 Task: Find connections with filter location Littau with filter topic #creativitywith filter profile language Potuguese with filter current company Kering Eyewear with filter school Careers for engineering students with filter industry Vocational Rehabilitation Services with filter service category Management Consulting with filter keywords title Business Manager
Action: Mouse moved to (515, 67)
Screenshot: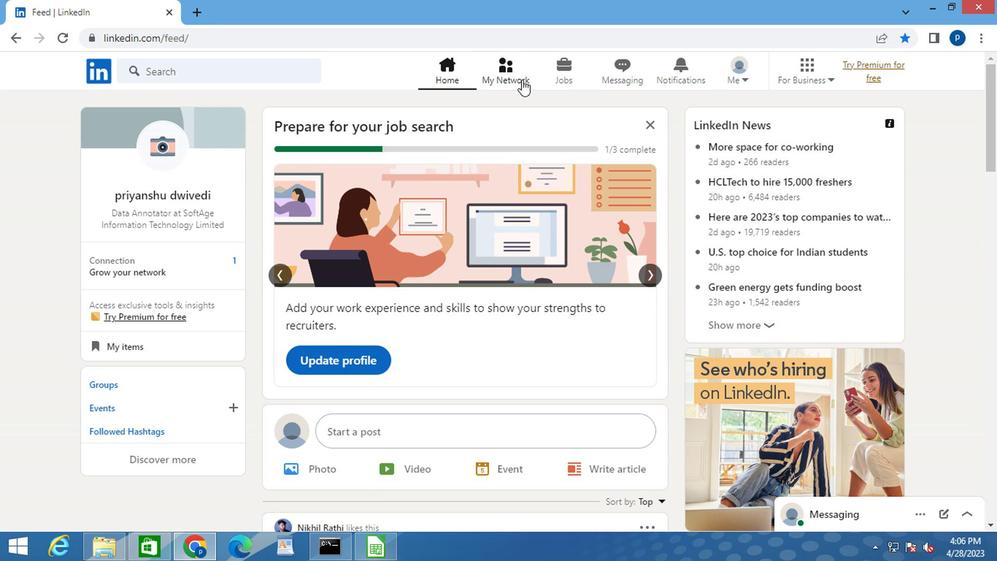 
Action: Mouse pressed left at (515, 67)
Screenshot: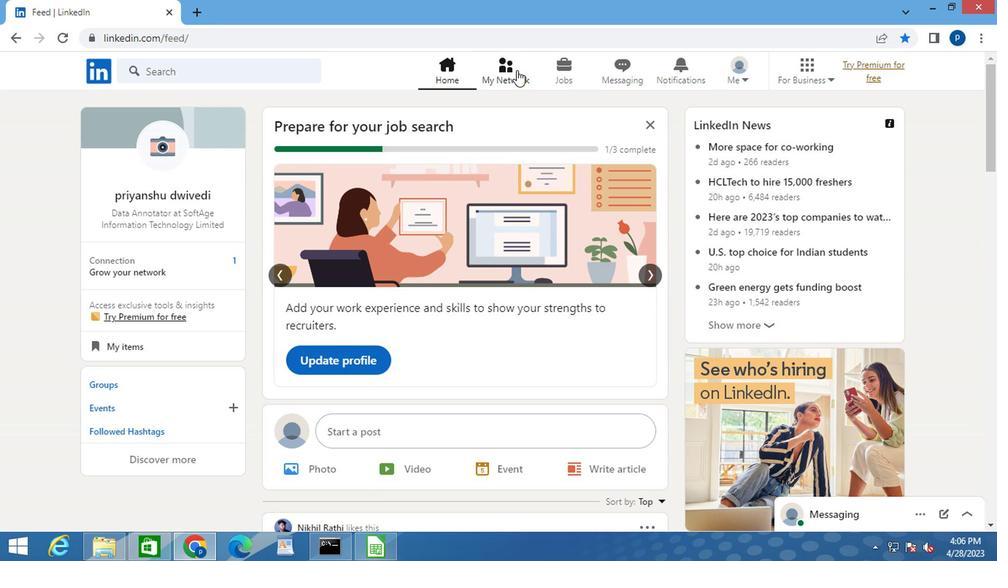 
Action: Mouse moved to (168, 146)
Screenshot: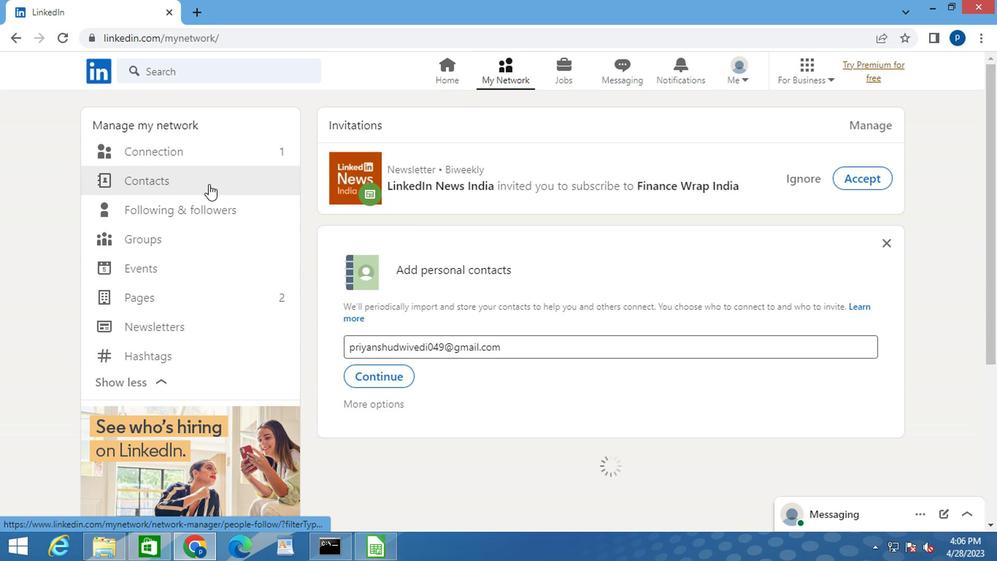 
Action: Mouse pressed left at (168, 146)
Screenshot: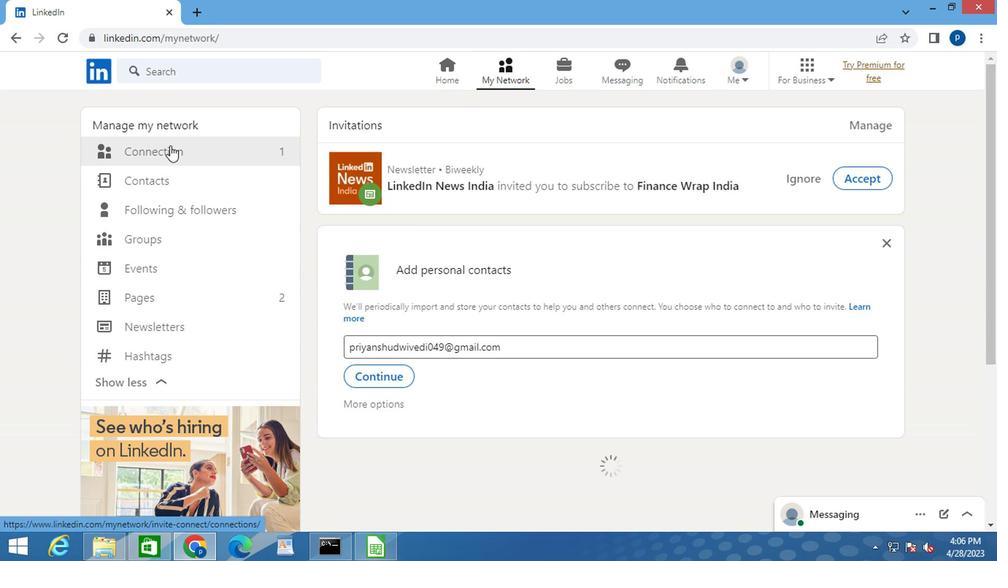 
Action: Mouse moved to (616, 154)
Screenshot: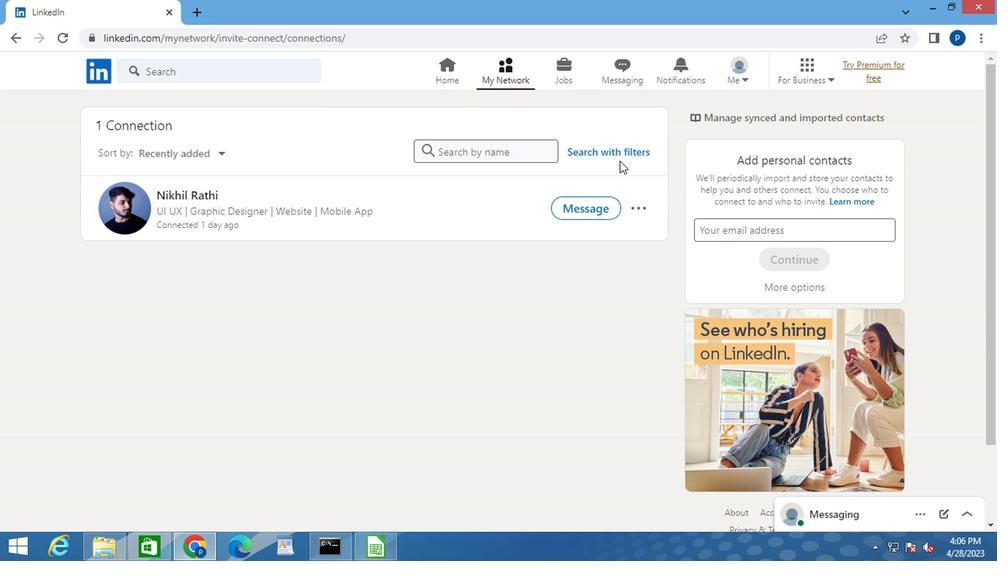 
Action: Mouse pressed left at (616, 154)
Screenshot: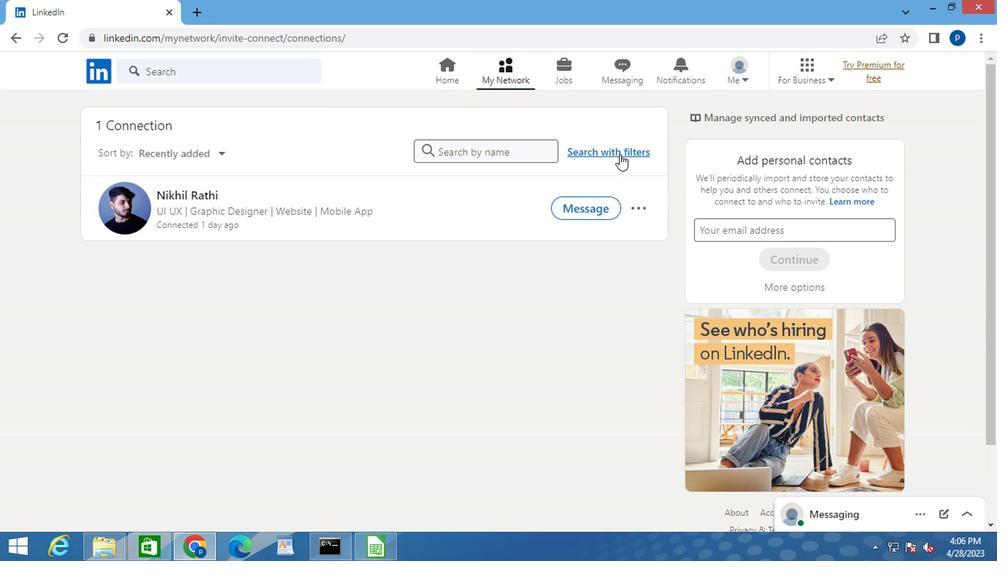 
Action: Mouse moved to (542, 116)
Screenshot: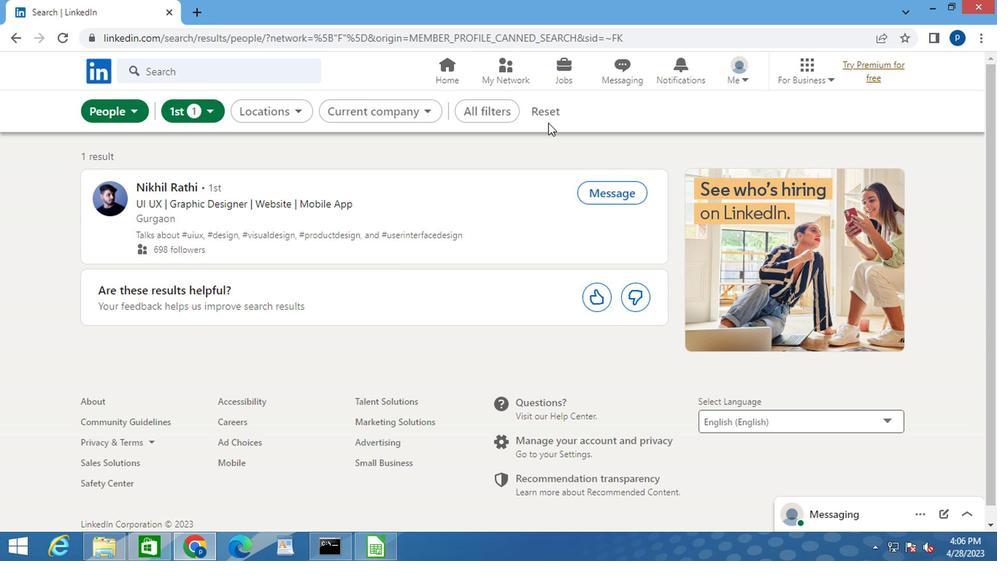 
Action: Mouse pressed left at (542, 116)
Screenshot: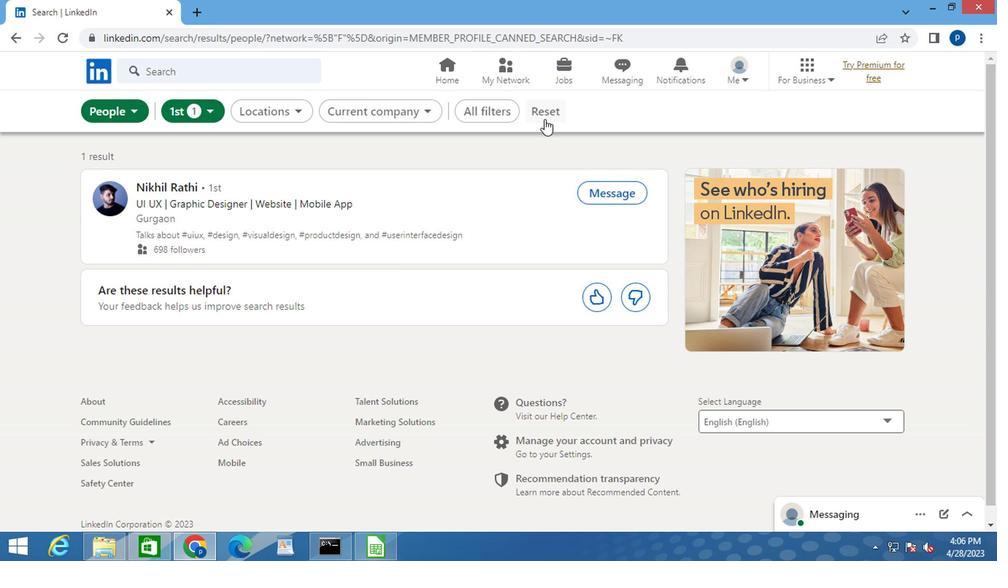 
Action: Mouse moved to (535, 115)
Screenshot: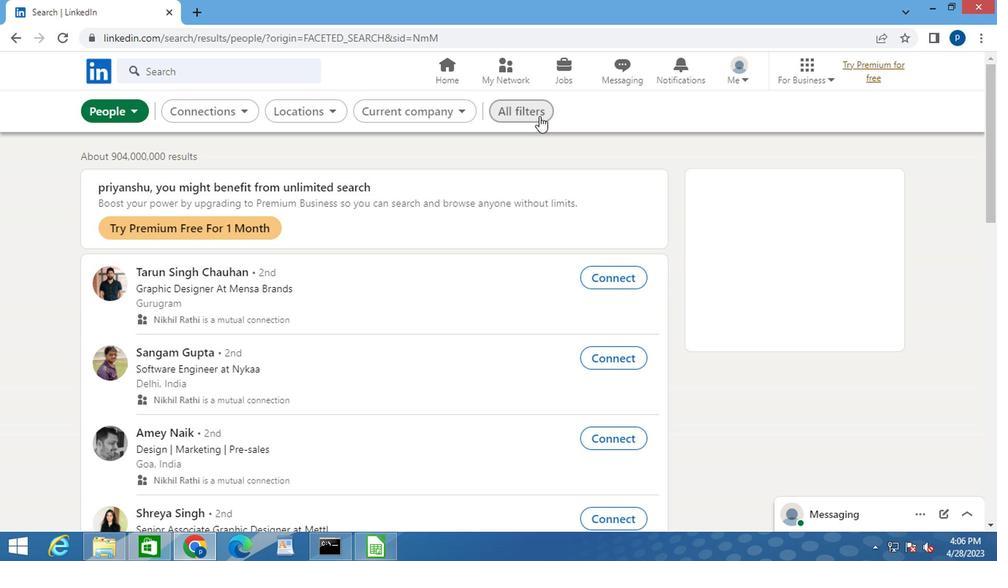 
Action: Mouse pressed left at (535, 115)
Screenshot: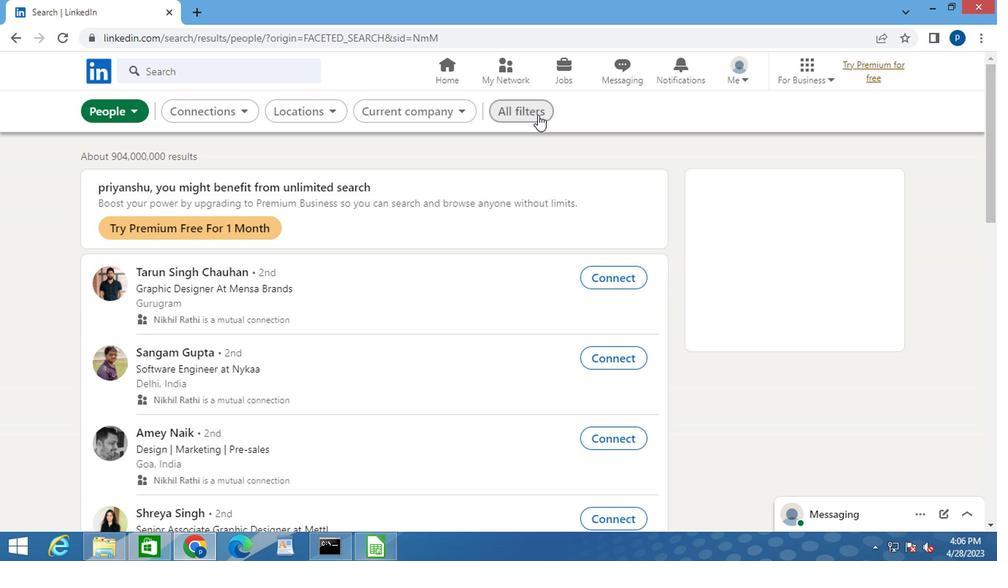 
Action: Mouse moved to (538, 111)
Screenshot: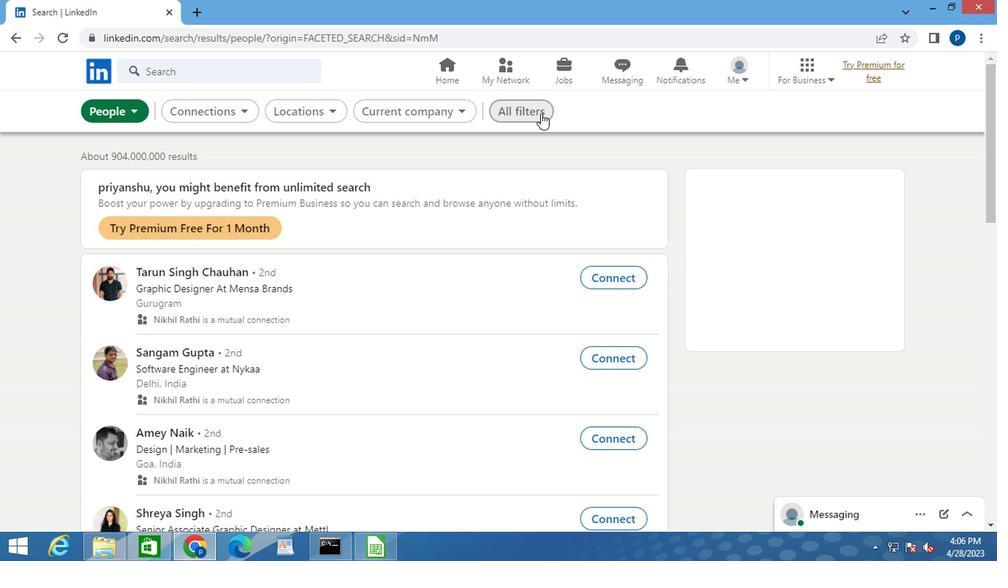 
Action: Mouse pressed left at (538, 111)
Screenshot: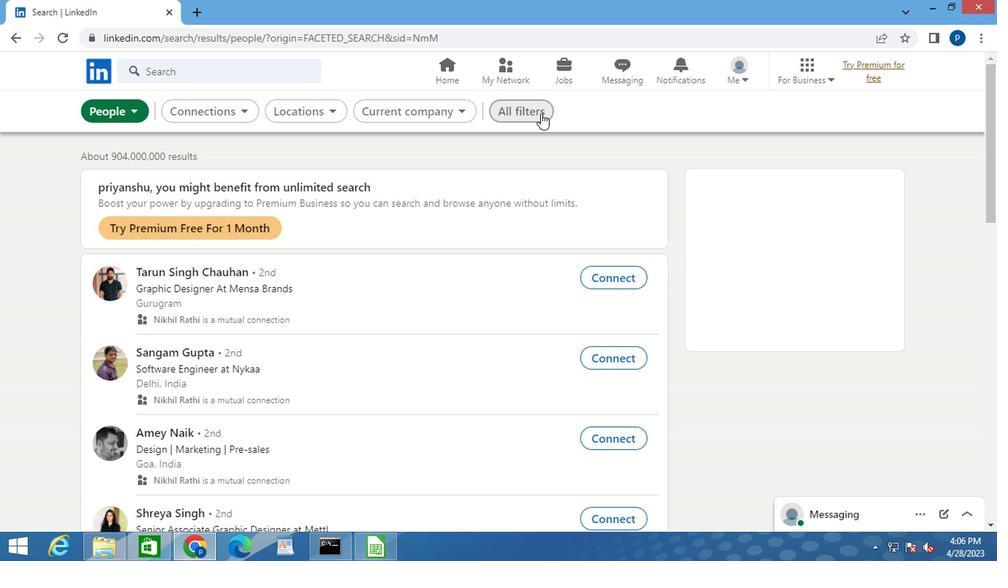 
Action: Mouse moved to (519, 113)
Screenshot: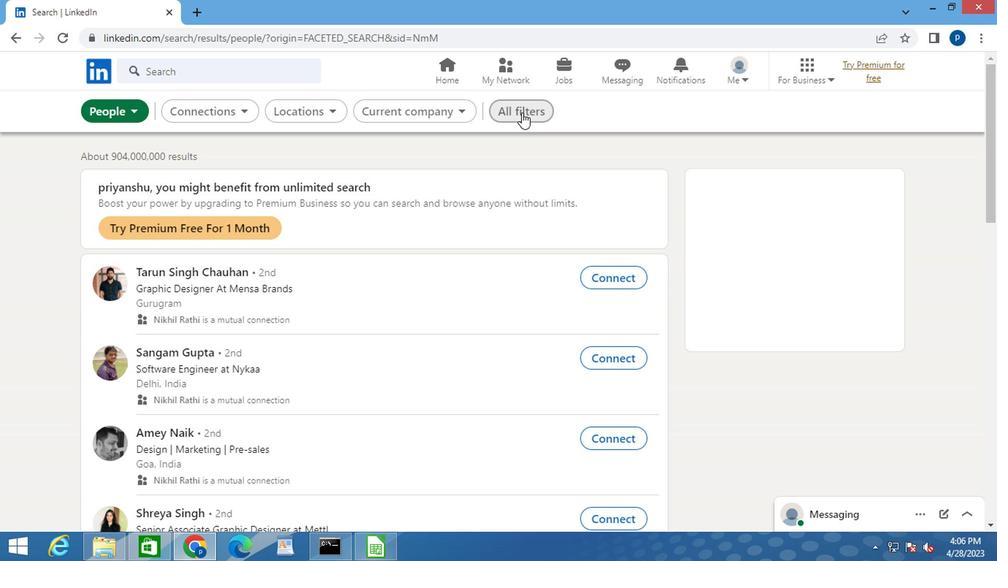 
Action: Mouse pressed left at (519, 113)
Screenshot: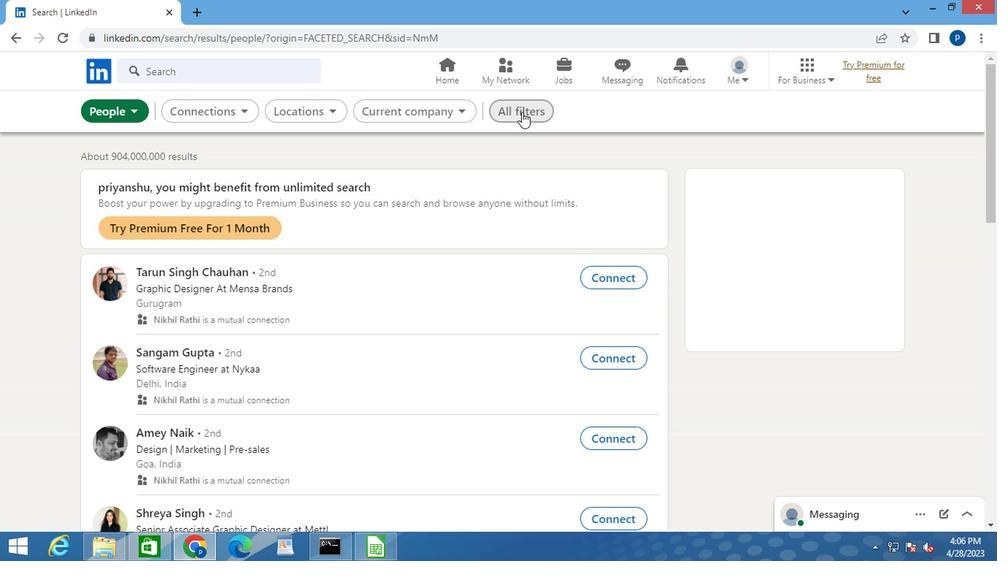 
Action: Mouse pressed left at (519, 113)
Screenshot: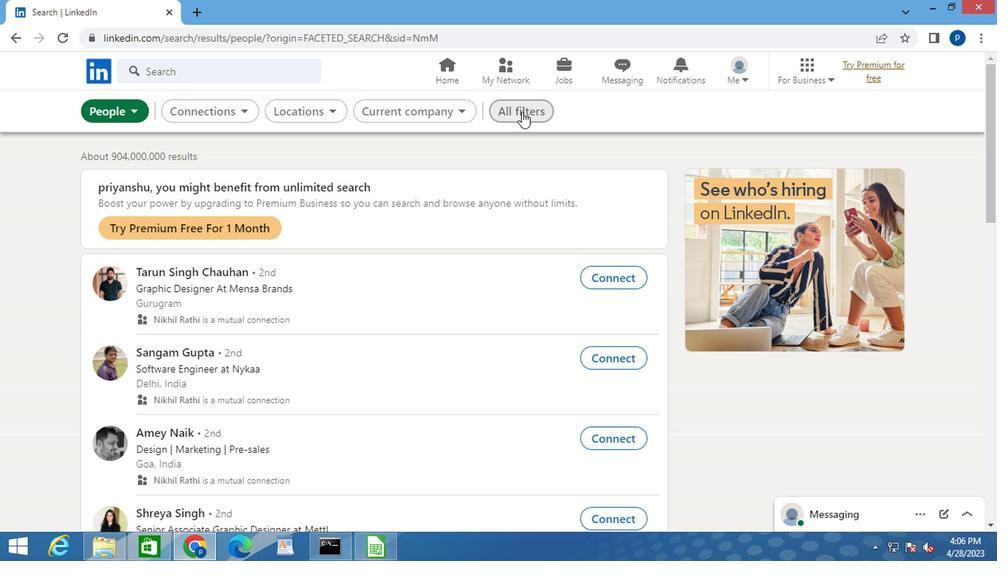 
Action: Mouse moved to (662, 331)
Screenshot: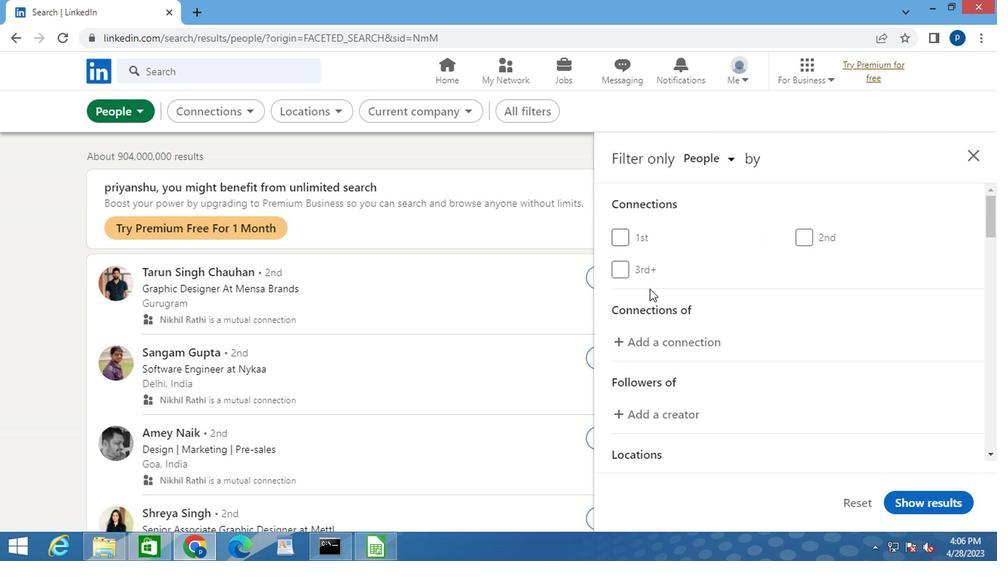 
Action: Mouse scrolled (662, 331) with delta (0, 0)
Screenshot: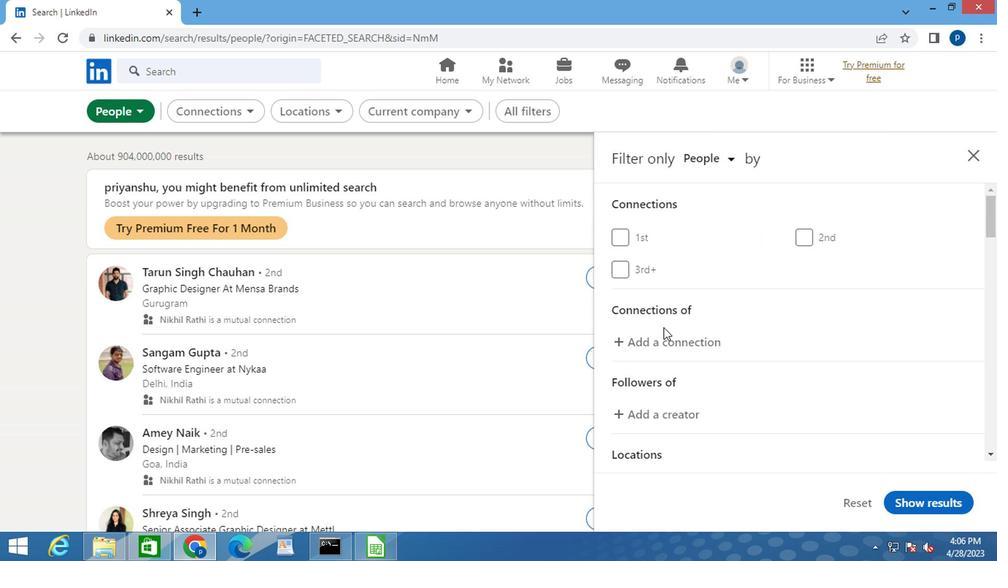
Action: Mouse scrolled (662, 331) with delta (0, 0)
Screenshot: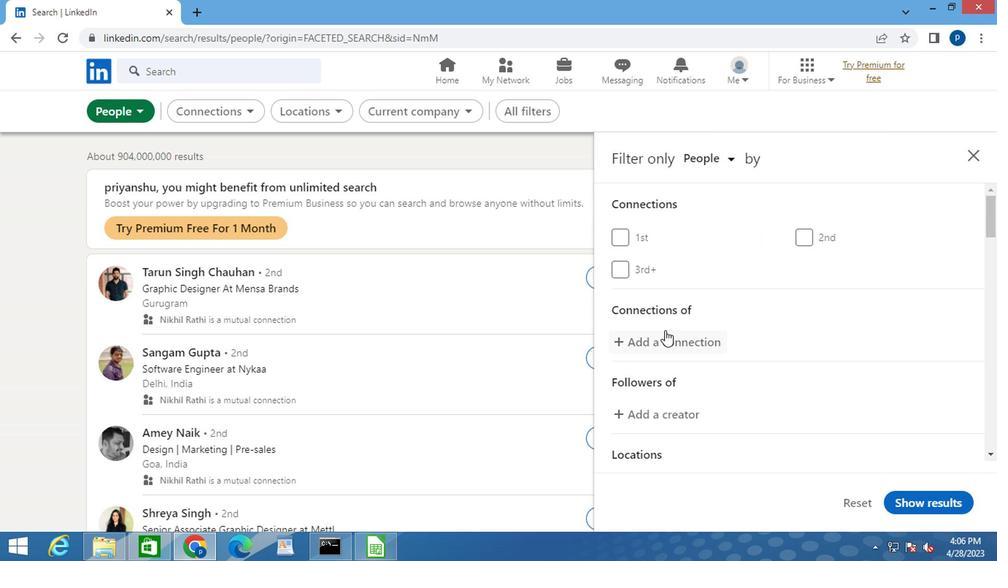 
Action: Mouse scrolled (662, 331) with delta (0, 0)
Screenshot: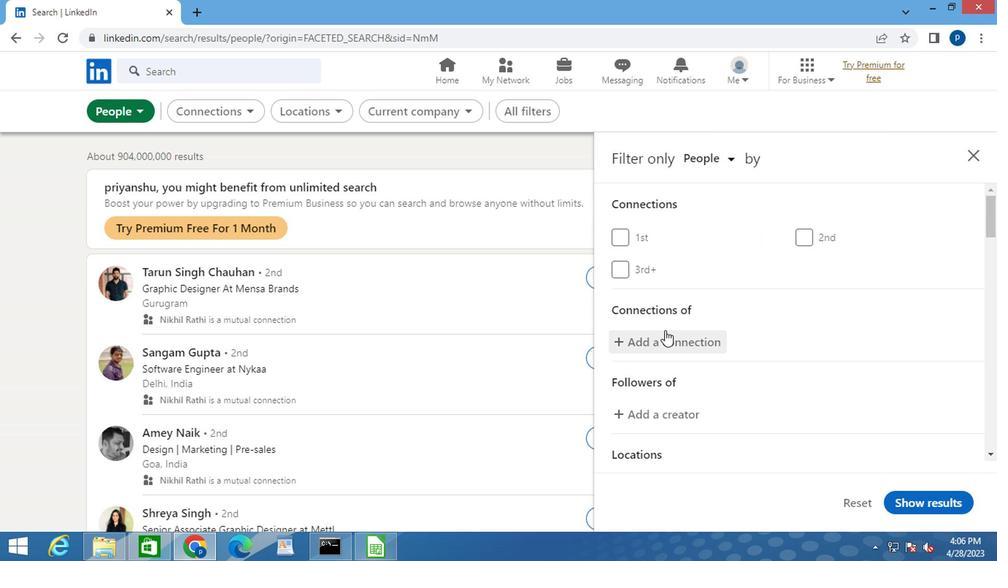 
Action: Mouse moved to (809, 334)
Screenshot: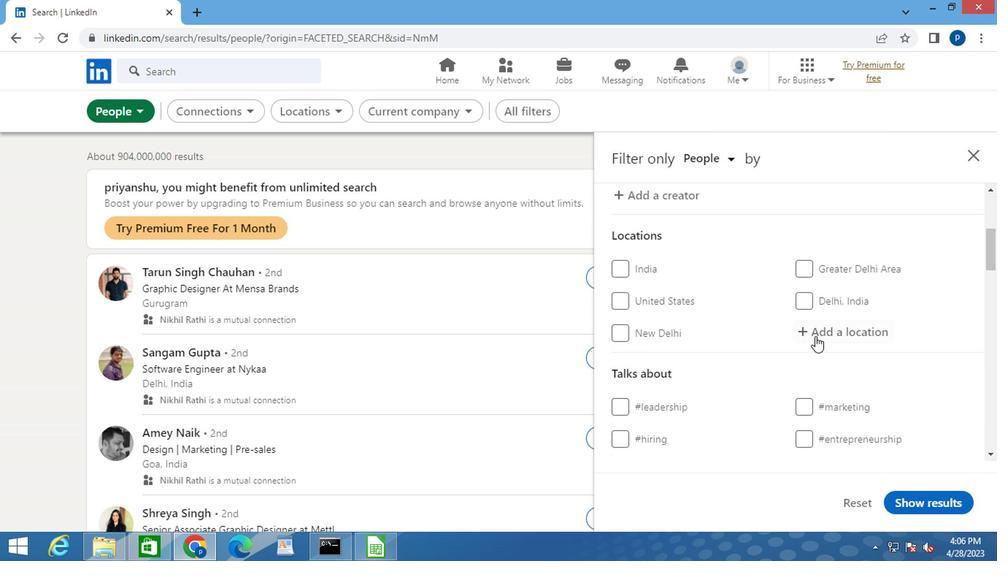 
Action: Mouse pressed left at (809, 334)
Screenshot: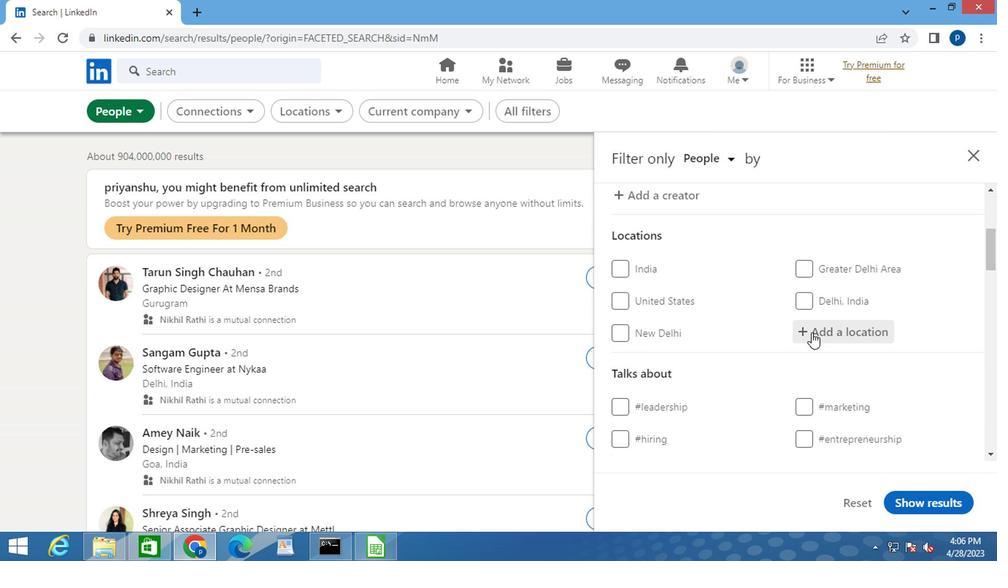 
Action: Key pressed <Key.caps_lock>l<Key.caps_lock>ittau<Key.enter>
Screenshot: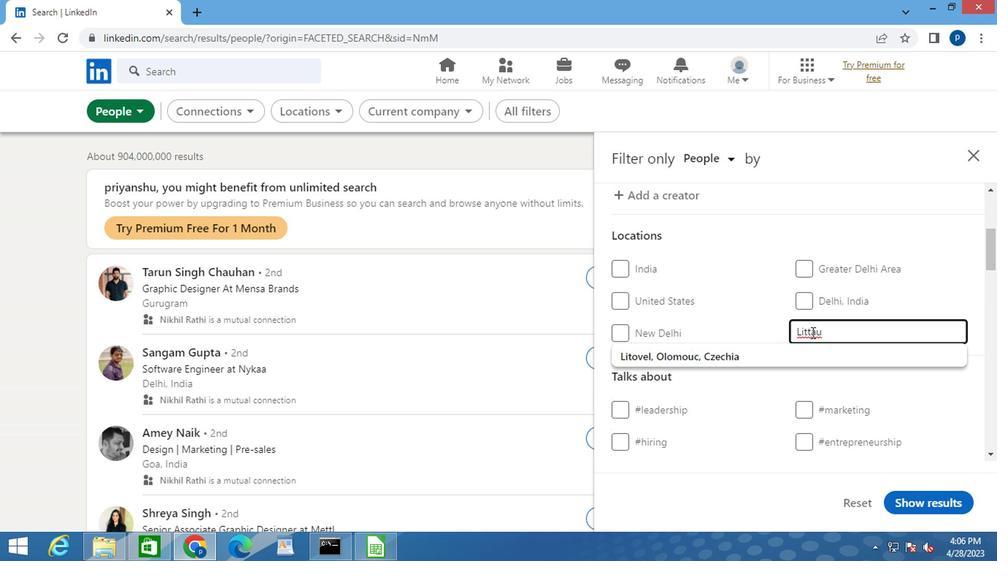 
Action: Mouse moved to (790, 347)
Screenshot: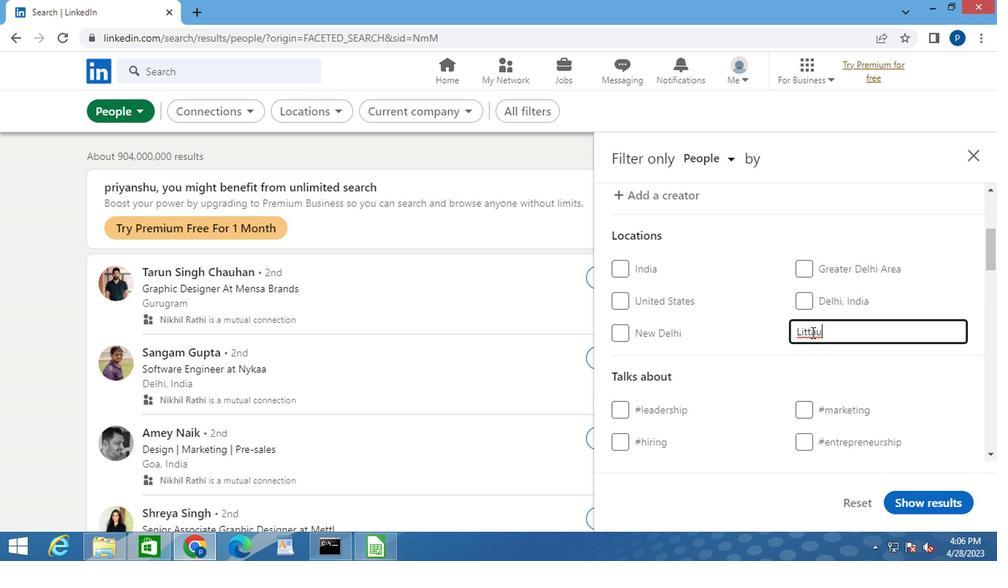 
Action: Mouse scrolled (790, 347) with delta (0, 0)
Screenshot: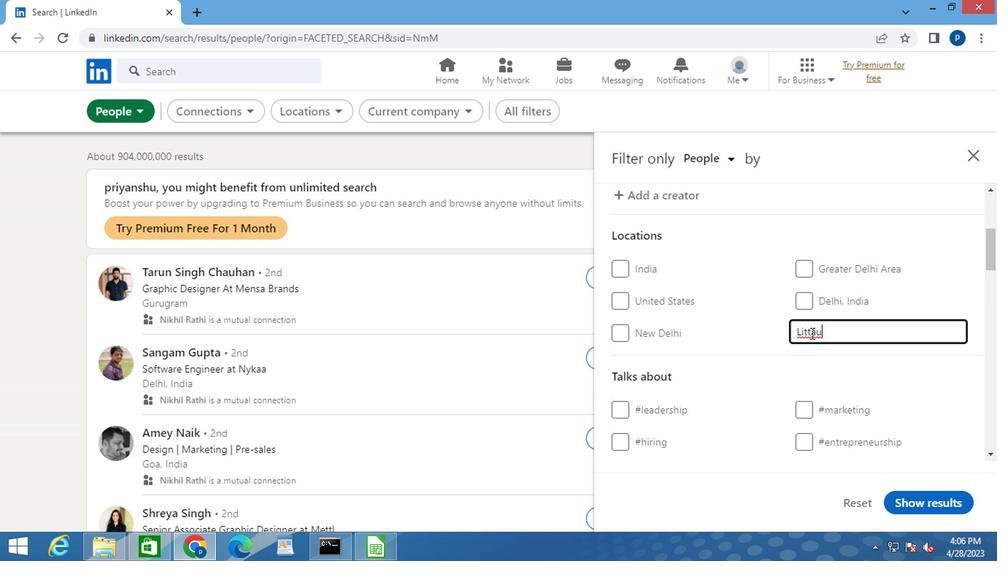 
Action: Mouse scrolled (790, 347) with delta (0, 0)
Screenshot: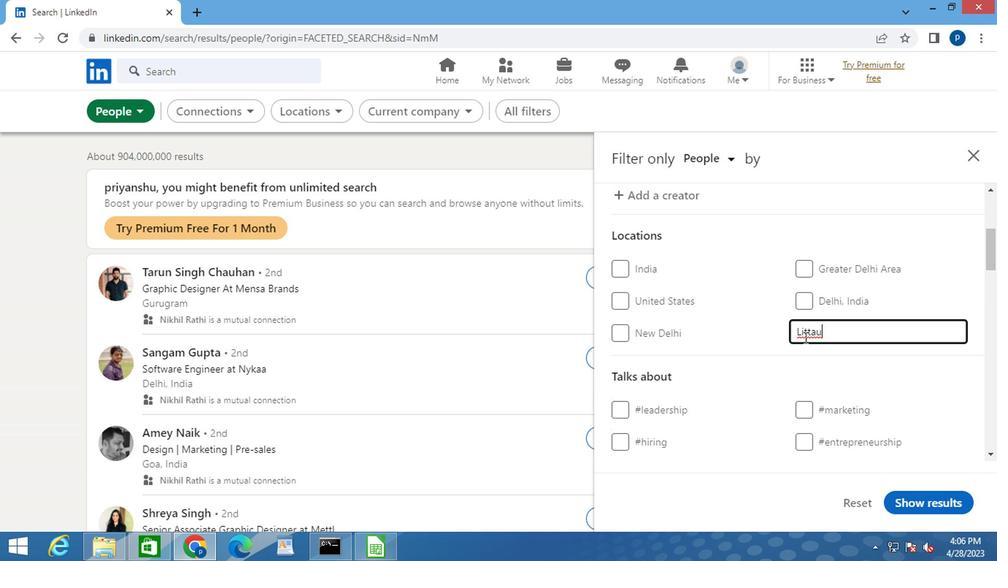 
Action: Mouse moved to (823, 330)
Screenshot: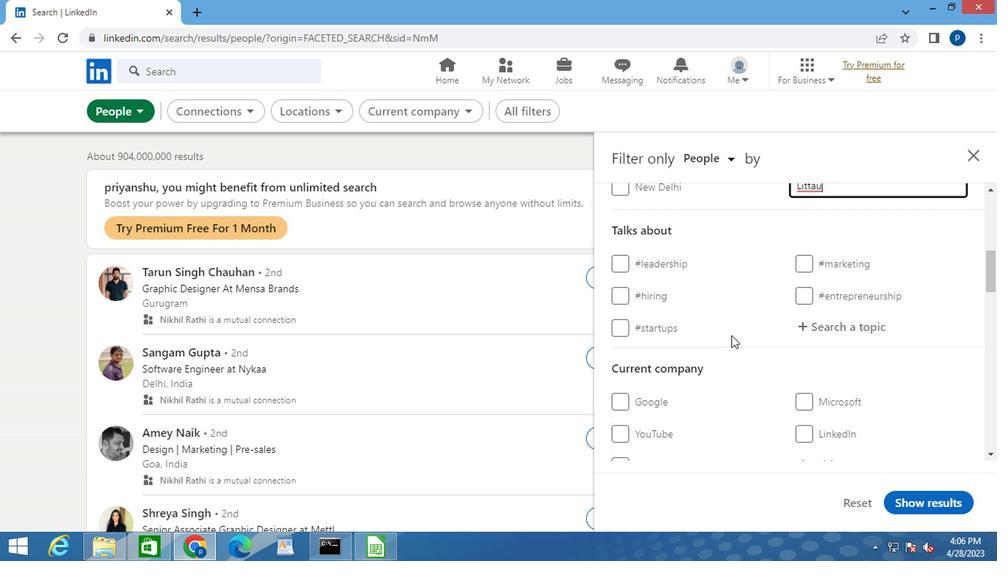
Action: Mouse pressed left at (823, 330)
Screenshot: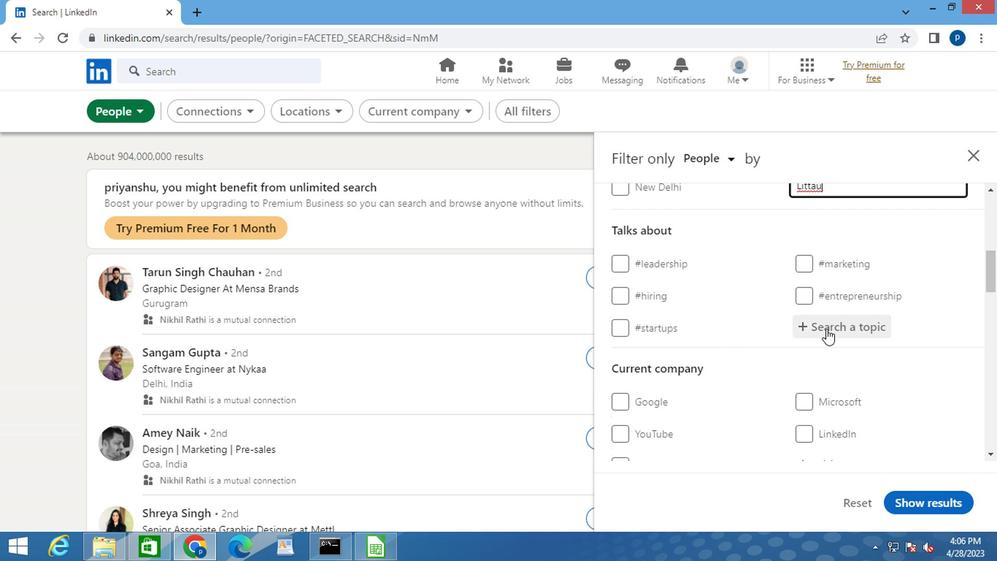 
Action: Key pressed <Key.shift>#CREATIVITY<Key.space>
Screenshot: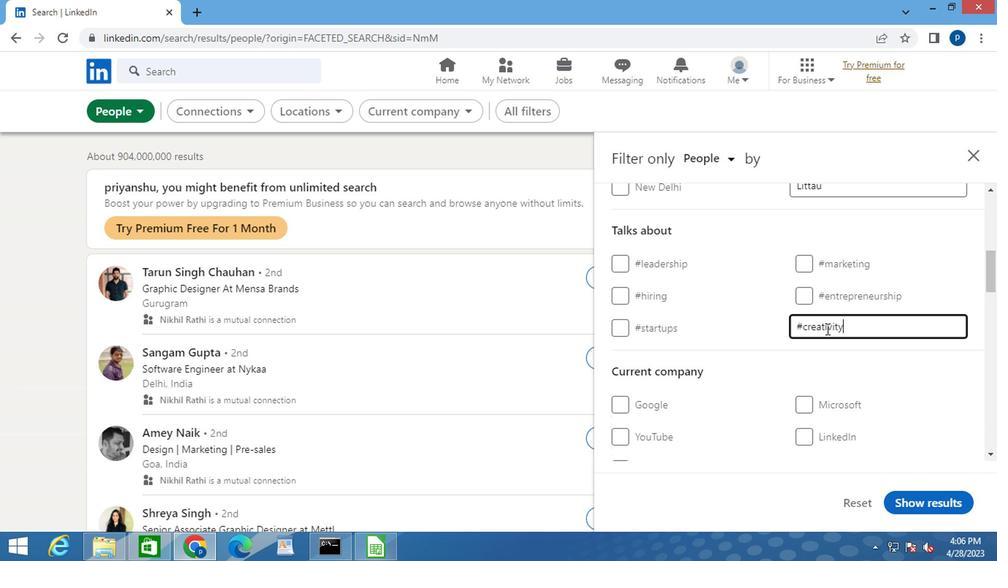 
Action: Mouse moved to (748, 366)
Screenshot: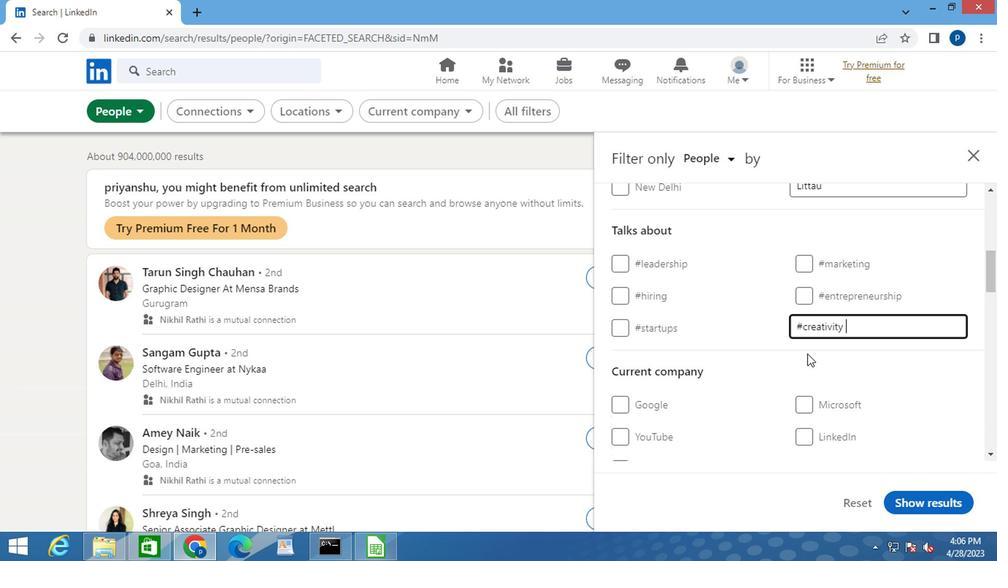 
Action: Mouse scrolled (748, 366) with delta (0, 0)
Screenshot: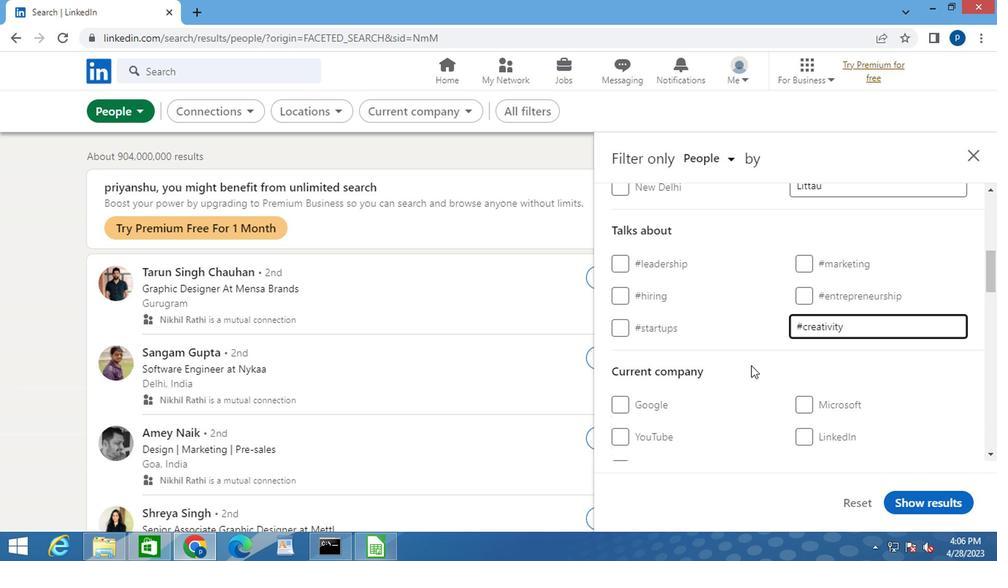 
Action: Mouse moved to (747, 366)
Screenshot: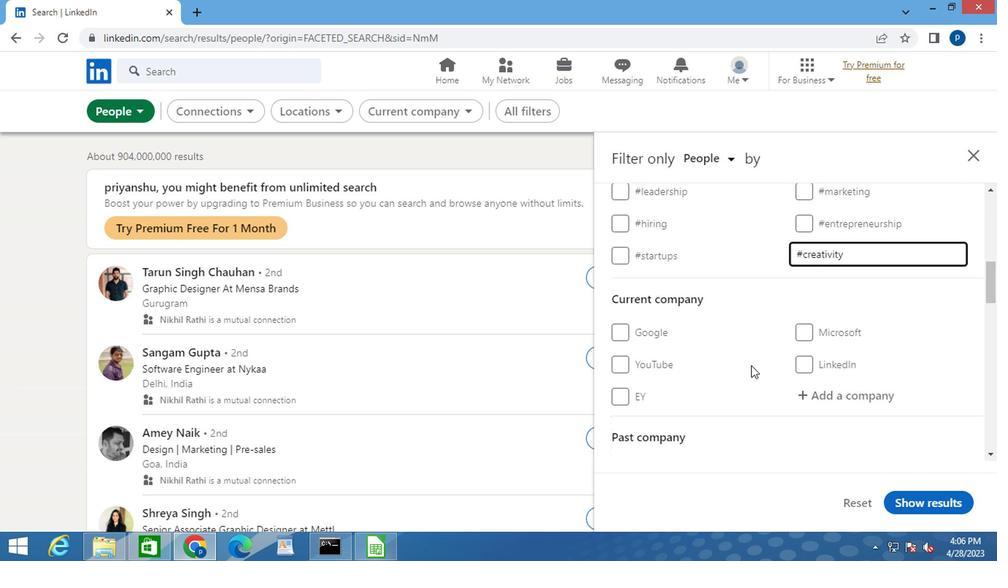 
Action: Mouse scrolled (747, 366) with delta (0, 0)
Screenshot: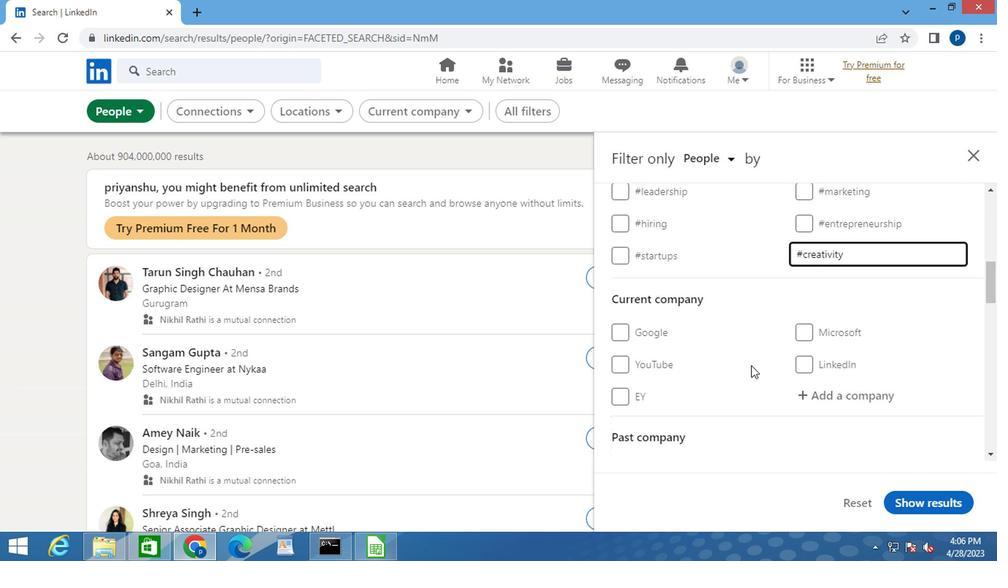 
Action: Mouse moved to (745, 370)
Screenshot: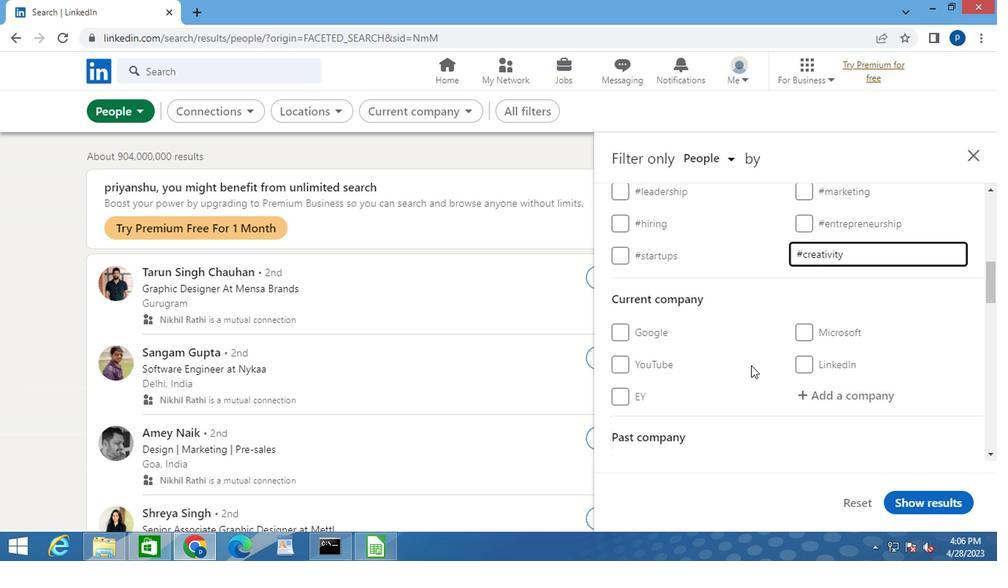 
Action: Mouse scrolled (745, 369) with delta (0, -1)
Screenshot: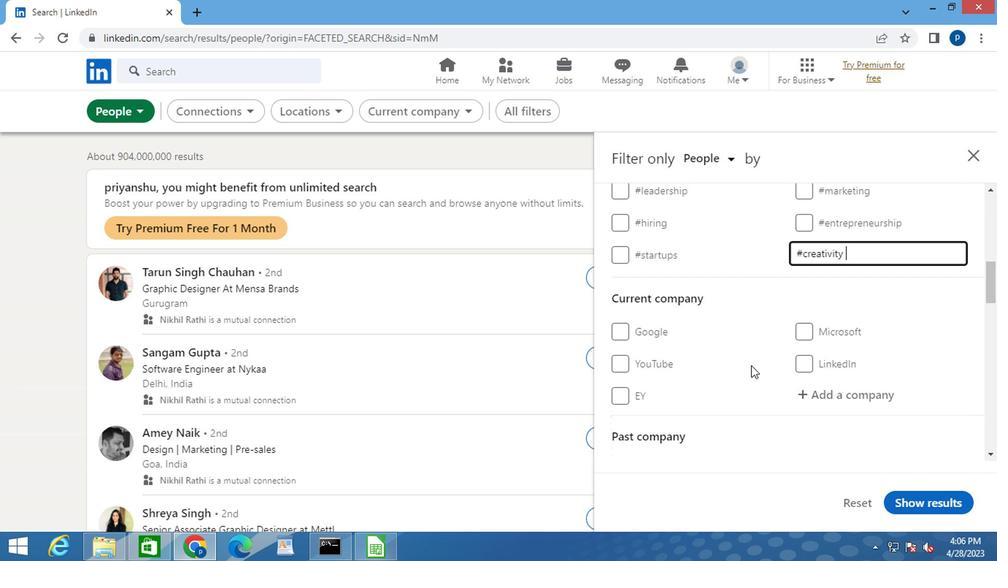 
Action: Mouse scrolled (745, 369) with delta (0, -1)
Screenshot: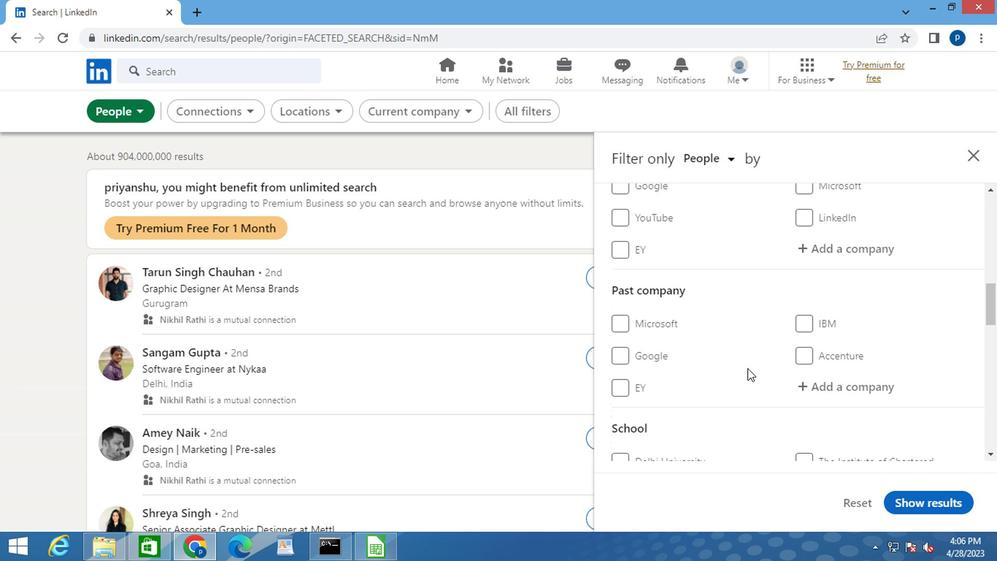
Action: Mouse scrolled (745, 369) with delta (0, -1)
Screenshot: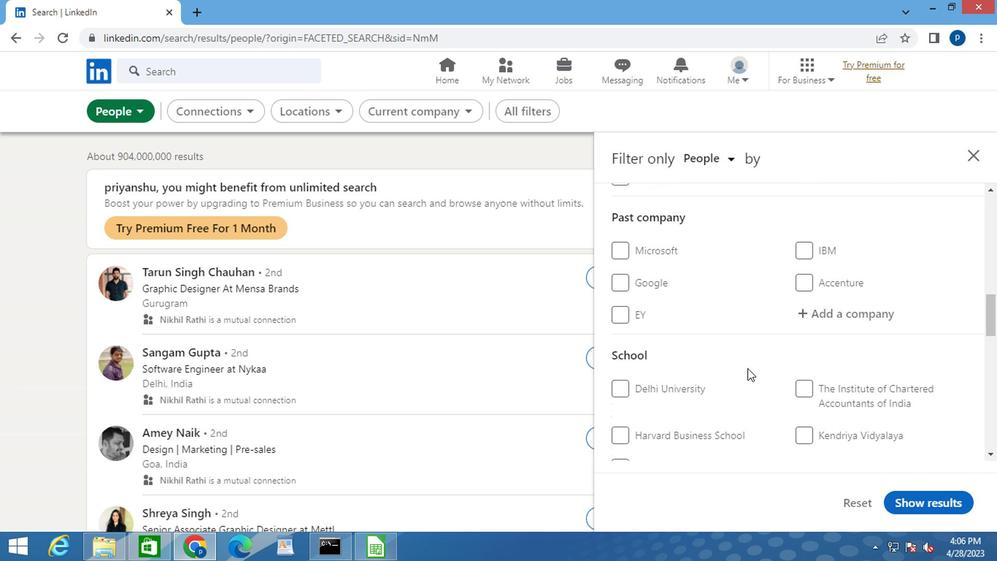 
Action: Mouse scrolled (745, 369) with delta (0, -1)
Screenshot: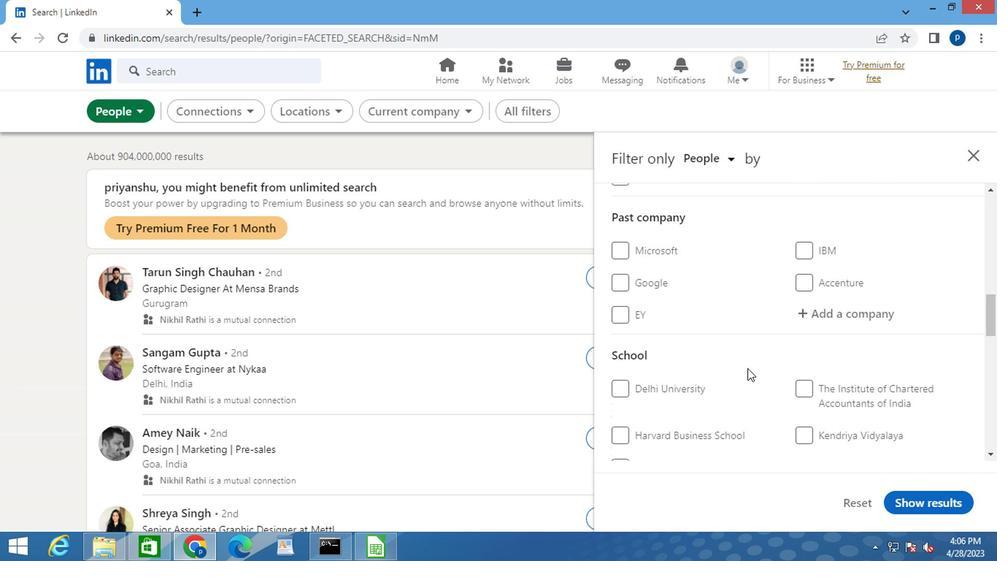 
Action: Mouse scrolled (745, 369) with delta (0, -1)
Screenshot: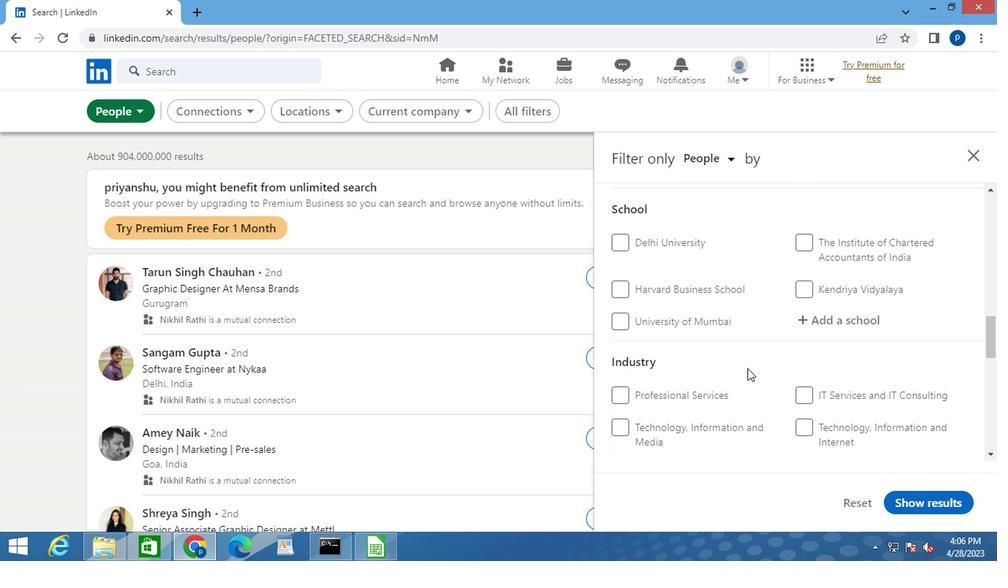 
Action: Mouse scrolled (745, 369) with delta (0, -1)
Screenshot: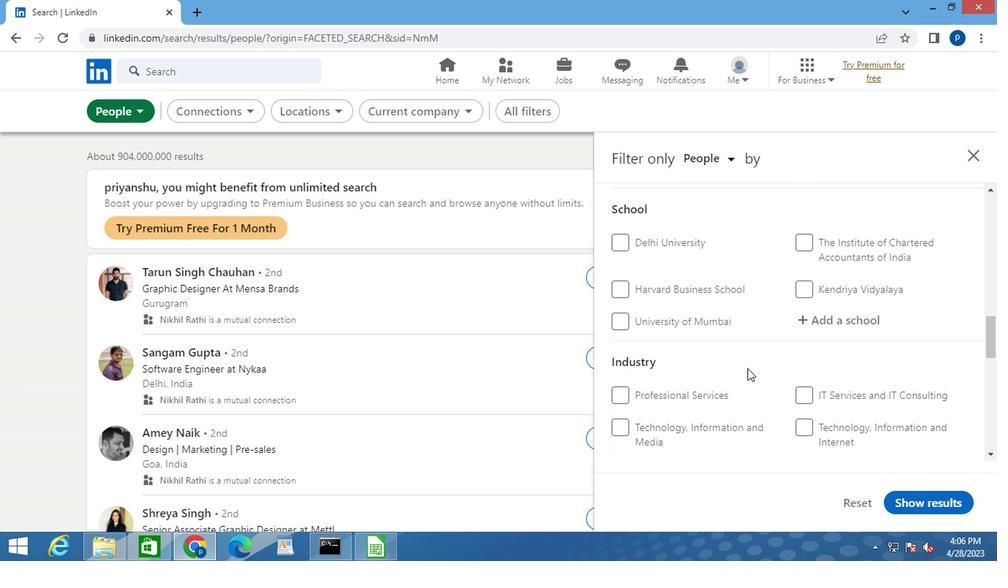 
Action: Mouse moved to (801, 452)
Screenshot: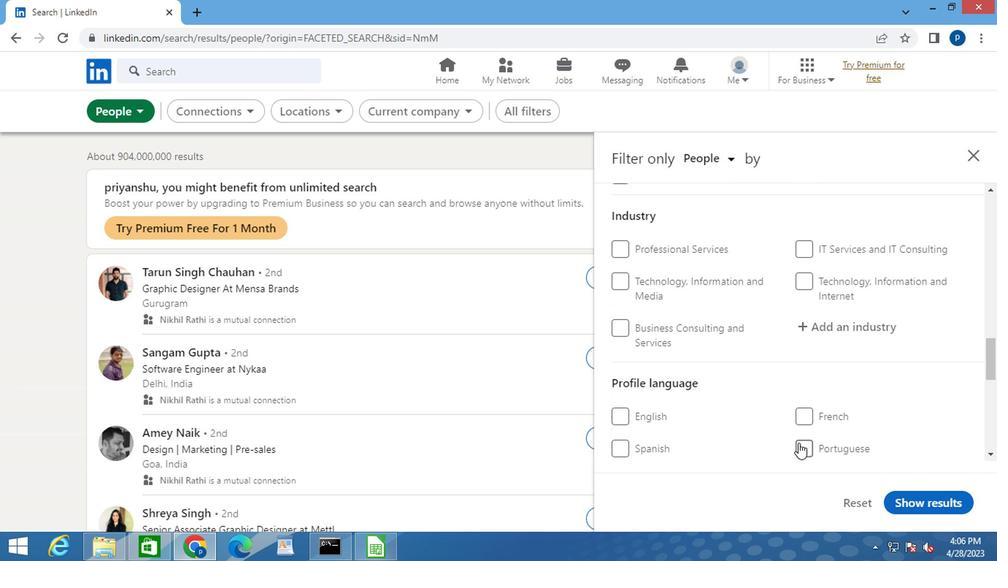 
Action: Mouse pressed left at (801, 452)
Screenshot: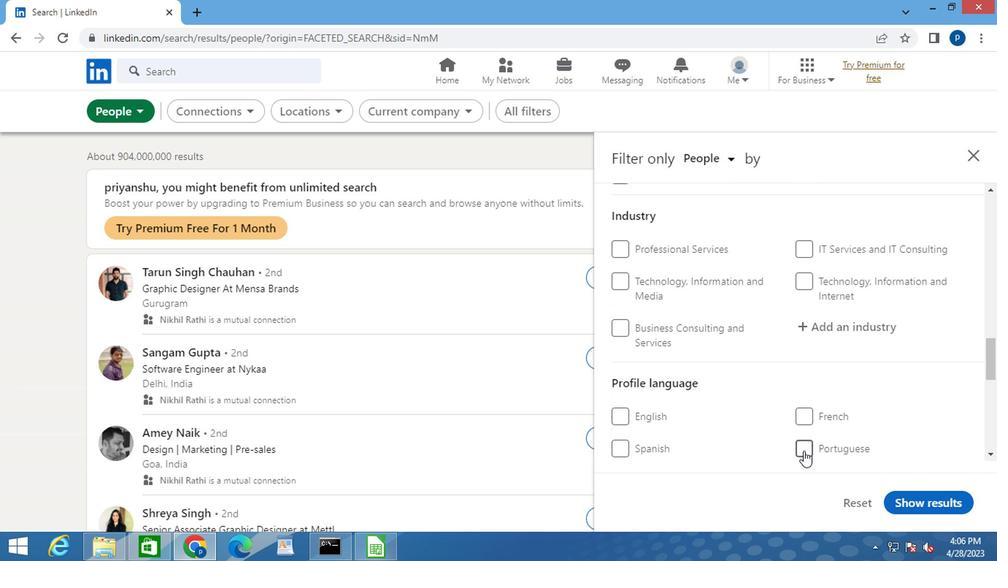 
Action: Mouse moved to (756, 352)
Screenshot: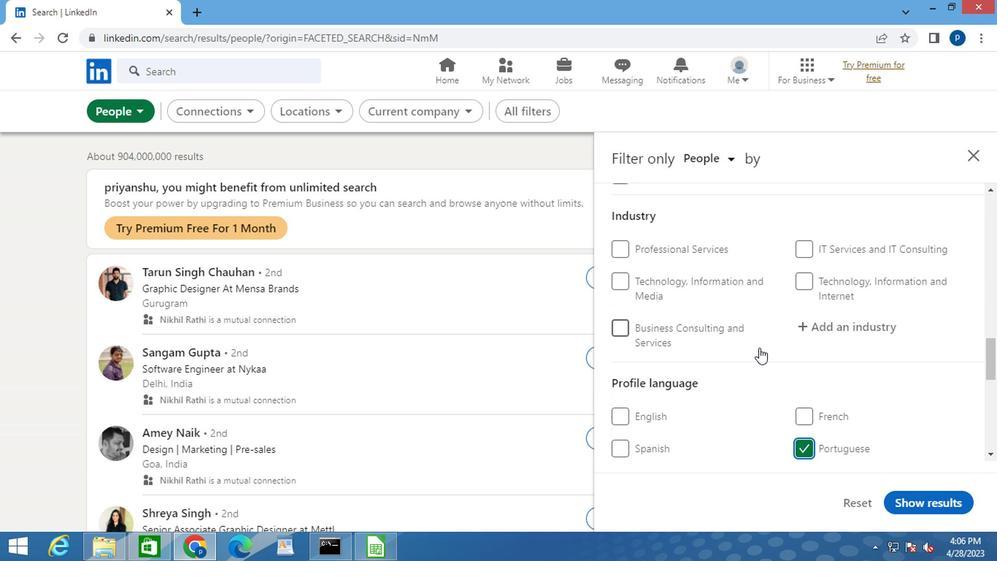 
Action: Mouse scrolled (756, 353) with delta (0, 1)
Screenshot: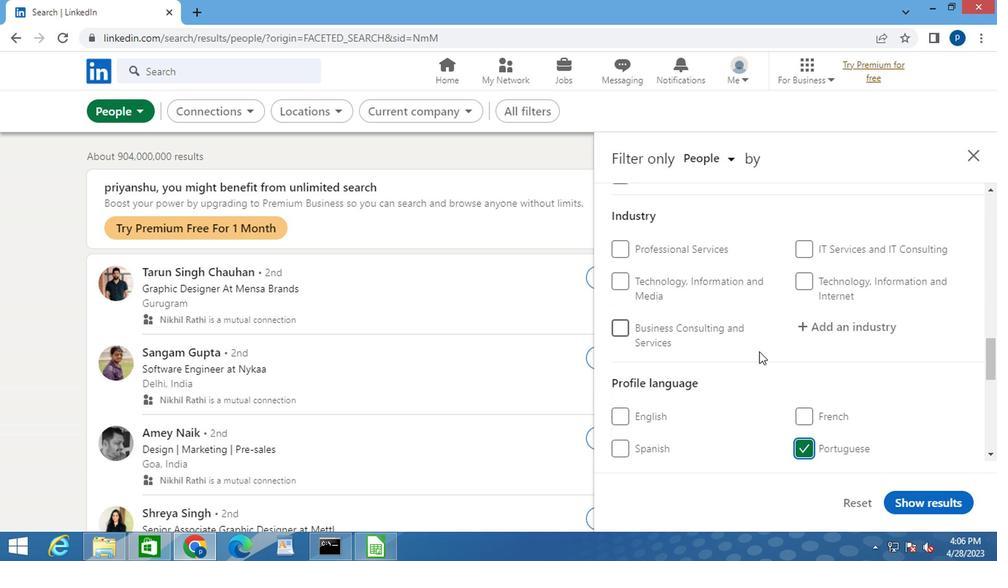 
Action: Mouse moved to (758, 357)
Screenshot: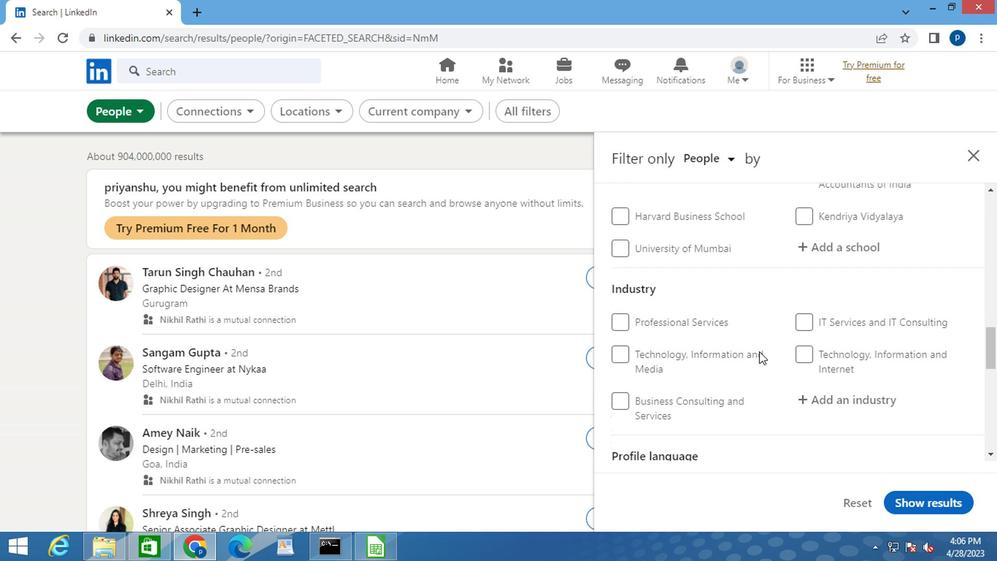 
Action: Mouse scrolled (758, 358) with delta (0, 0)
Screenshot: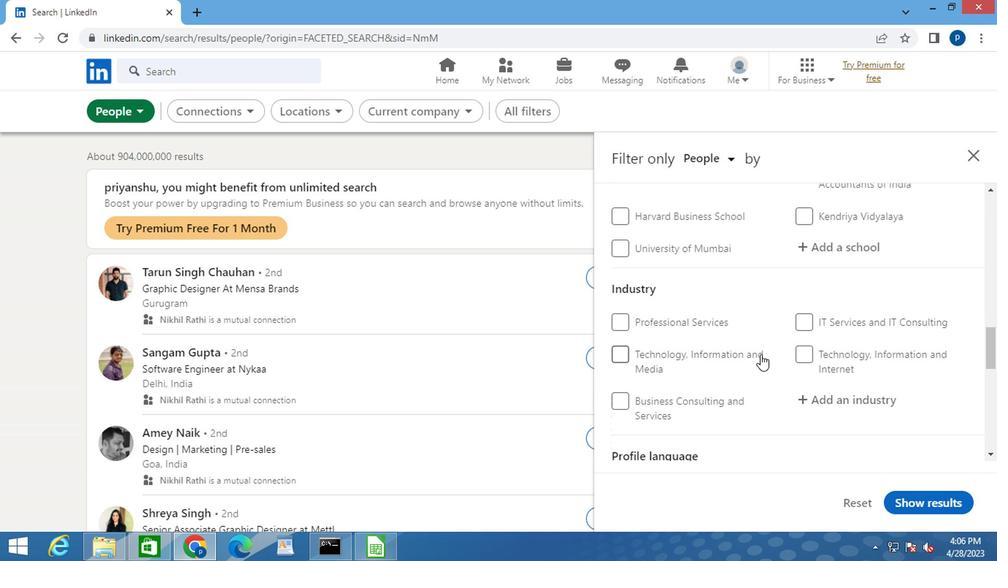 
Action: Mouse scrolled (758, 358) with delta (0, 0)
Screenshot: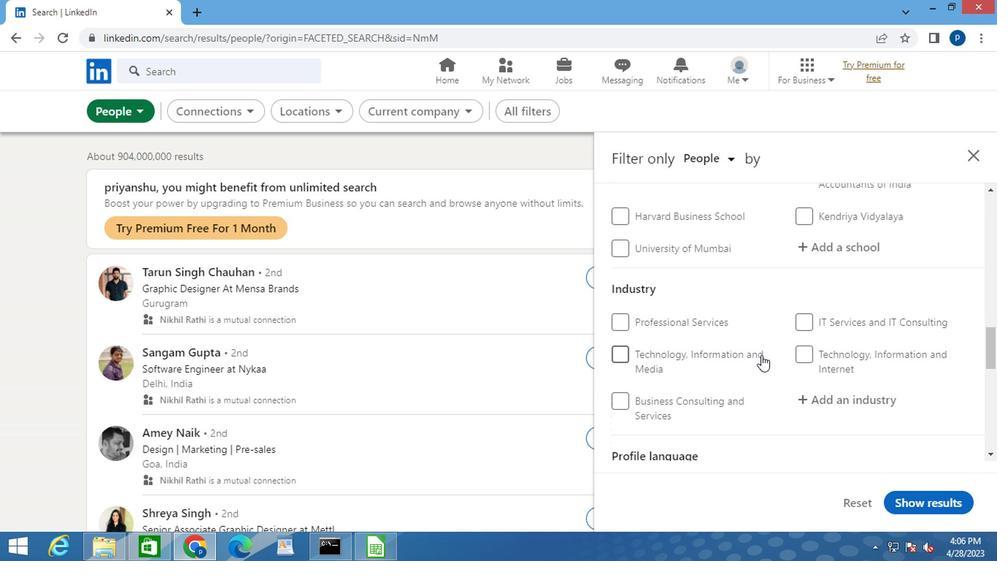 
Action: Mouse scrolled (758, 358) with delta (0, 0)
Screenshot: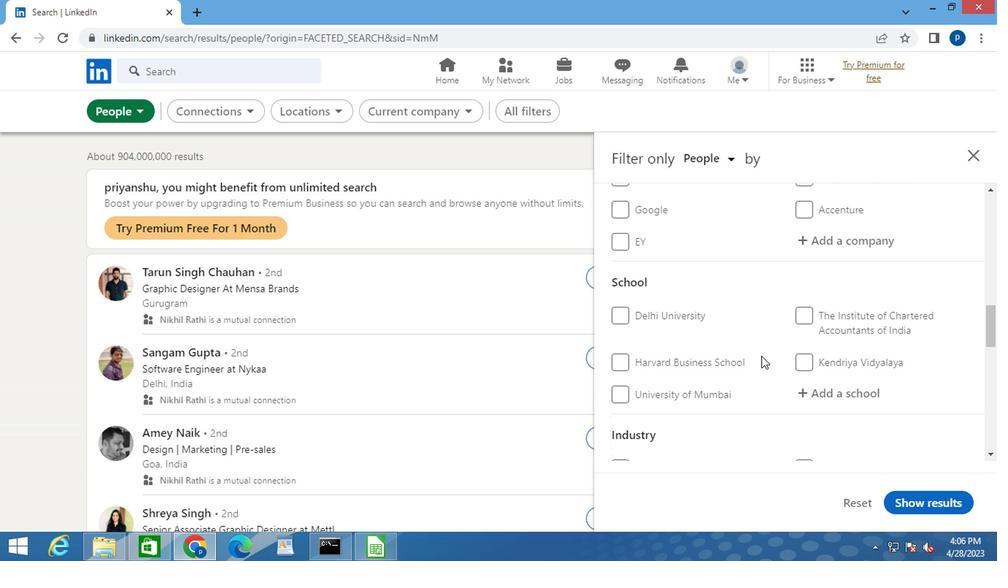 
Action: Mouse scrolled (758, 358) with delta (0, 0)
Screenshot: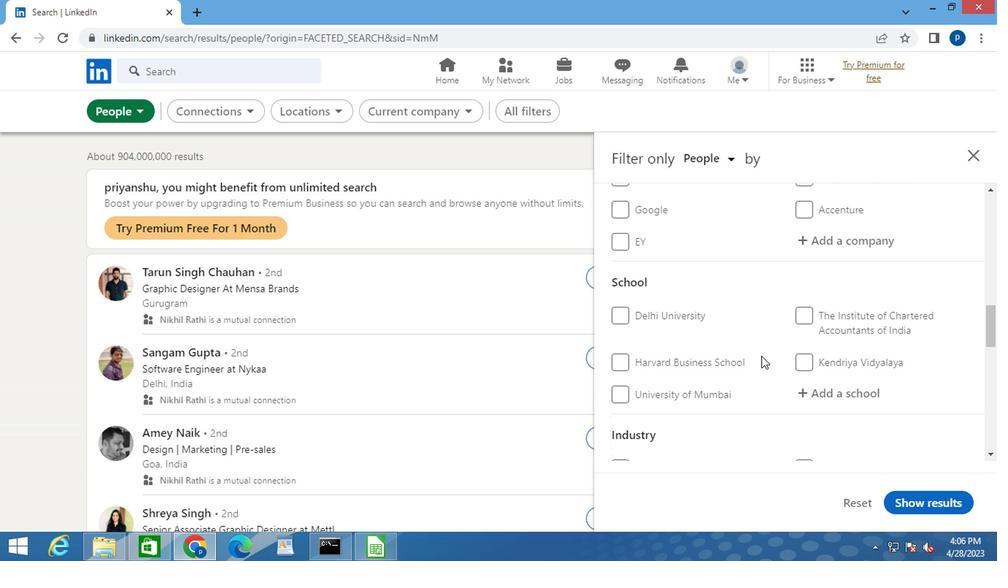 
Action: Mouse moved to (760, 358)
Screenshot: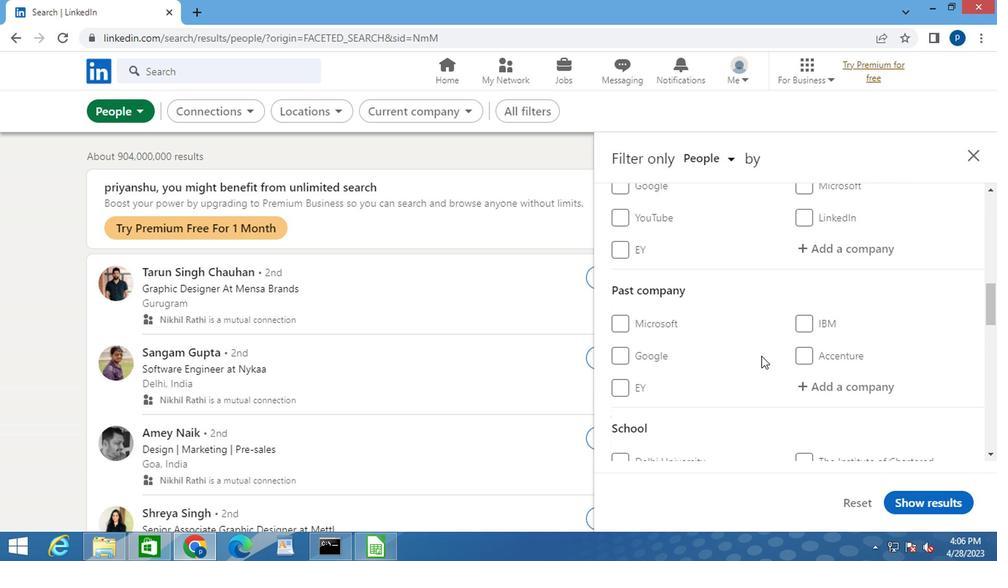 
Action: Mouse scrolled (760, 359) with delta (0, 1)
Screenshot: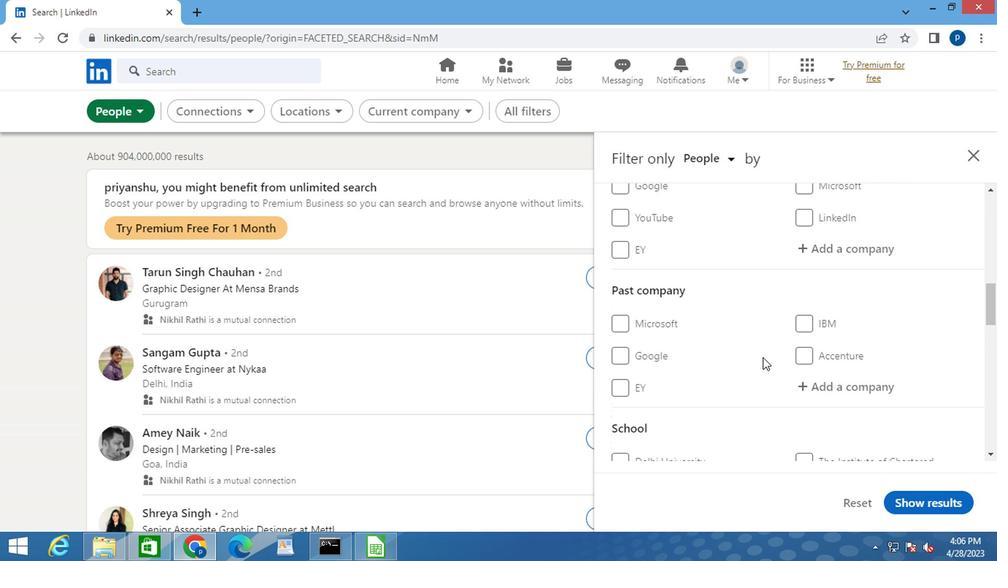 
Action: Mouse moved to (807, 329)
Screenshot: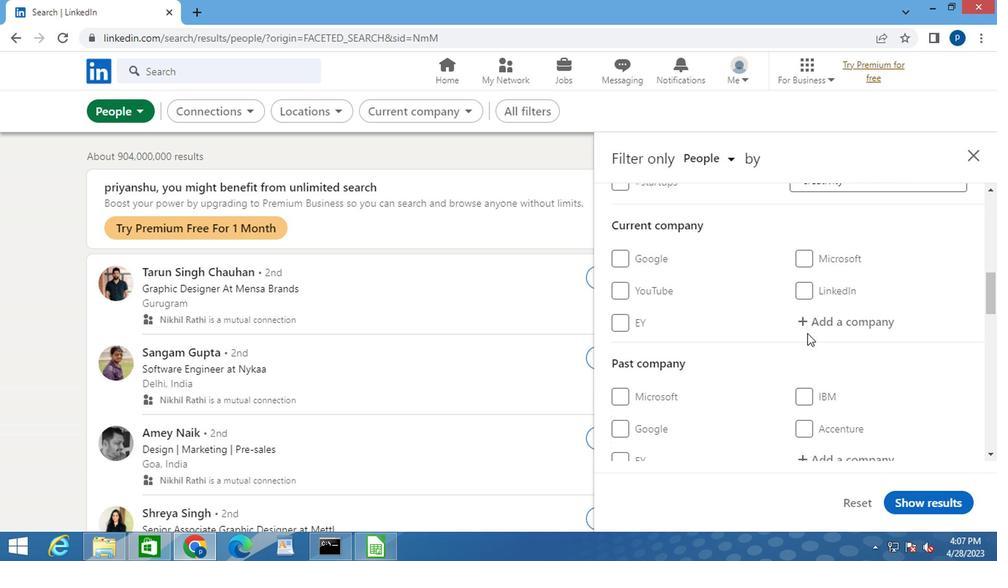 
Action: Mouse pressed left at (807, 329)
Screenshot: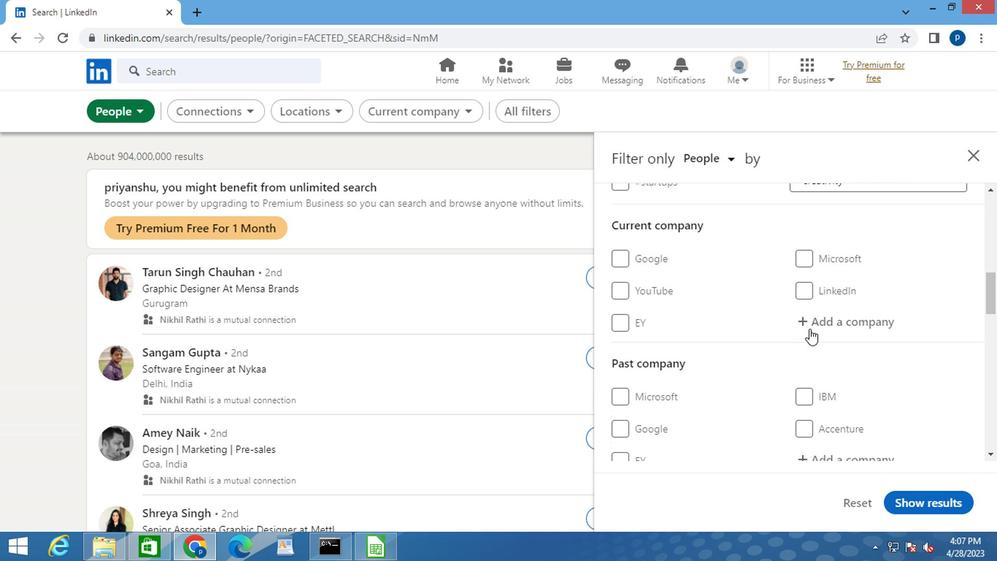 
Action: Key pressed <Key.caps_lock>K<Key.caps_lock>ERING<Key.space><Key.caps_lock>E<Key.caps_lock>YE
Screenshot: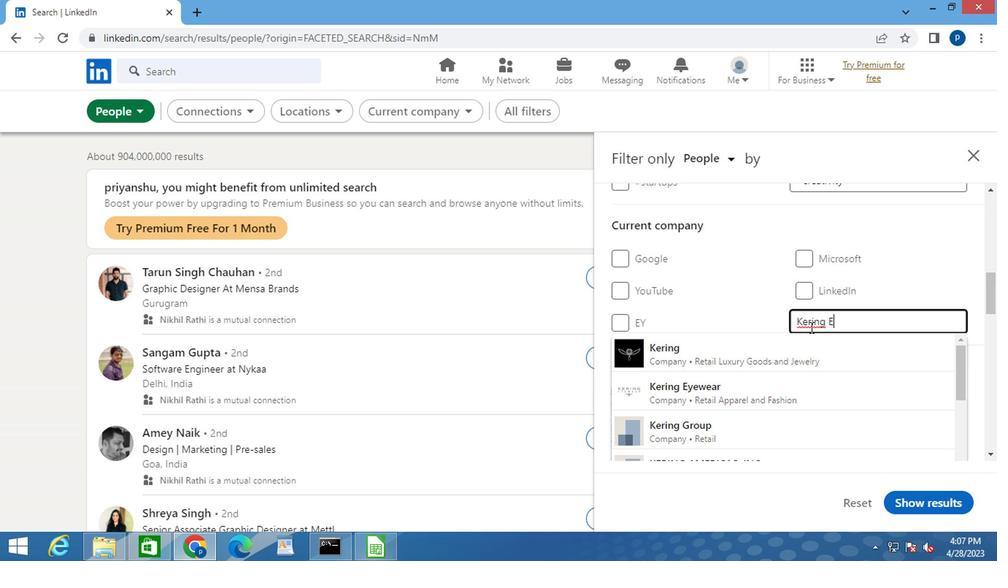 
Action: Mouse moved to (744, 352)
Screenshot: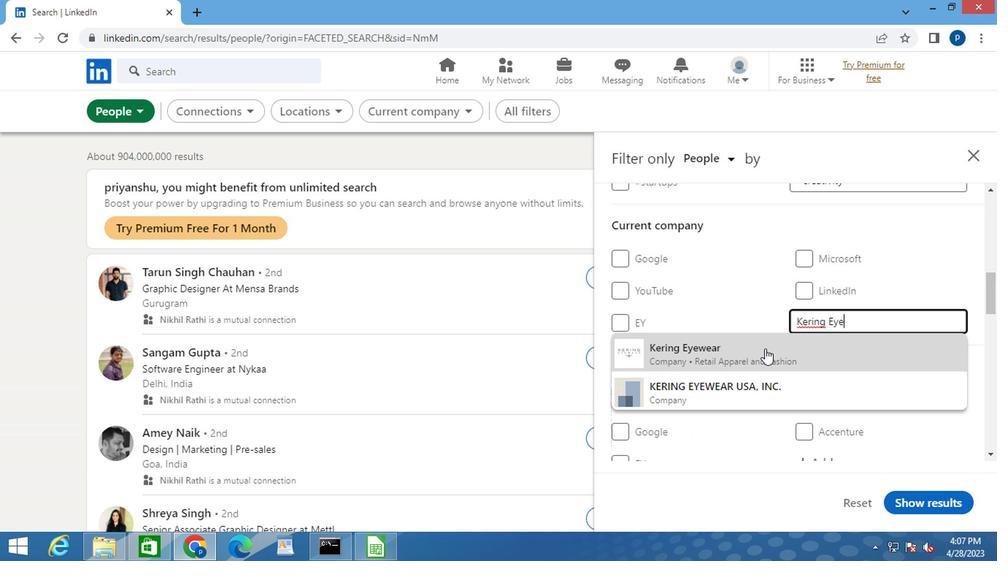 
Action: Mouse pressed left at (744, 352)
Screenshot: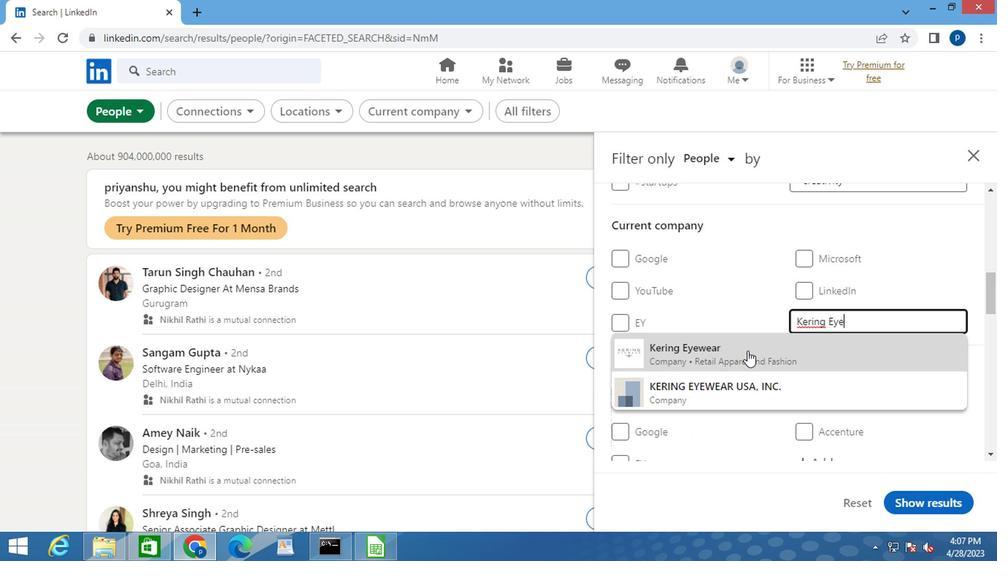 
Action: Mouse moved to (744, 352)
Screenshot: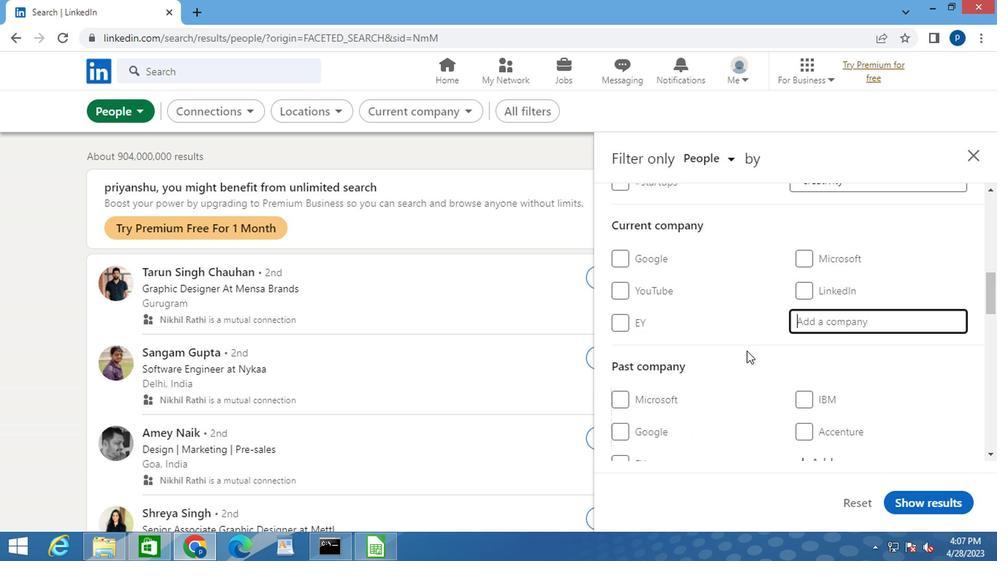 
Action: Mouse scrolled (744, 351) with delta (0, -1)
Screenshot: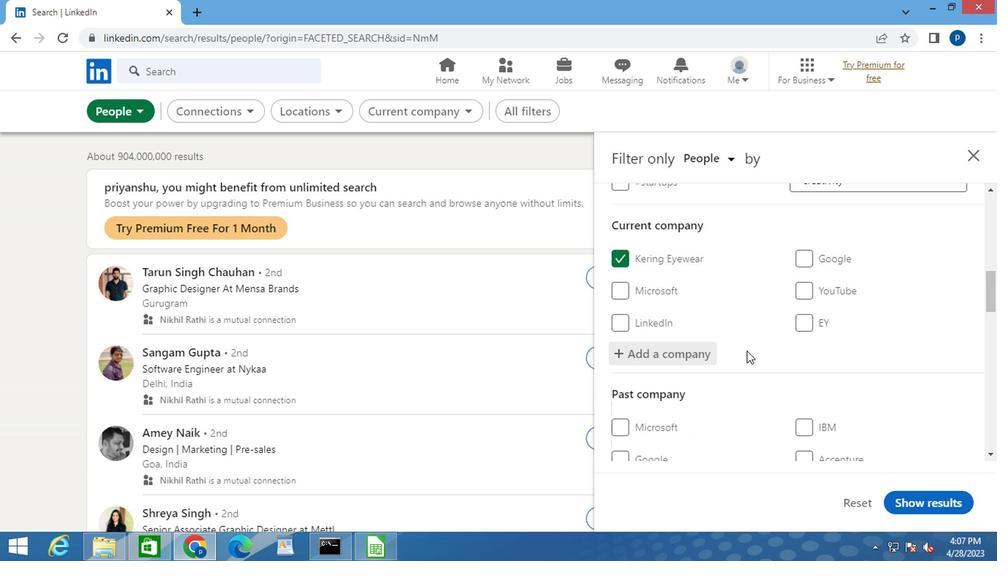 
Action: Mouse scrolled (744, 351) with delta (0, -1)
Screenshot: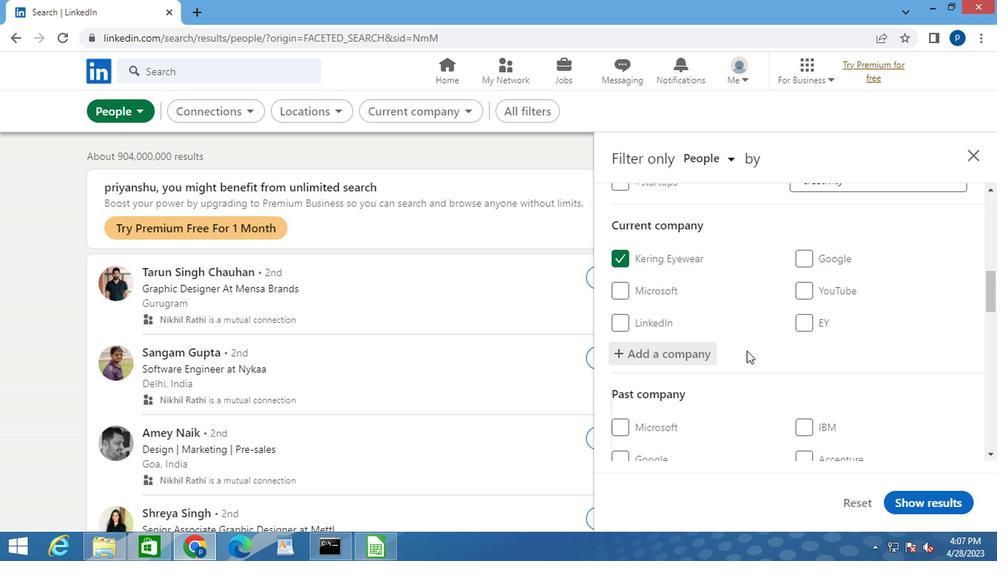 
Action: Mouse scrolled (744, 351) with delta (0, -1)
Screenshot: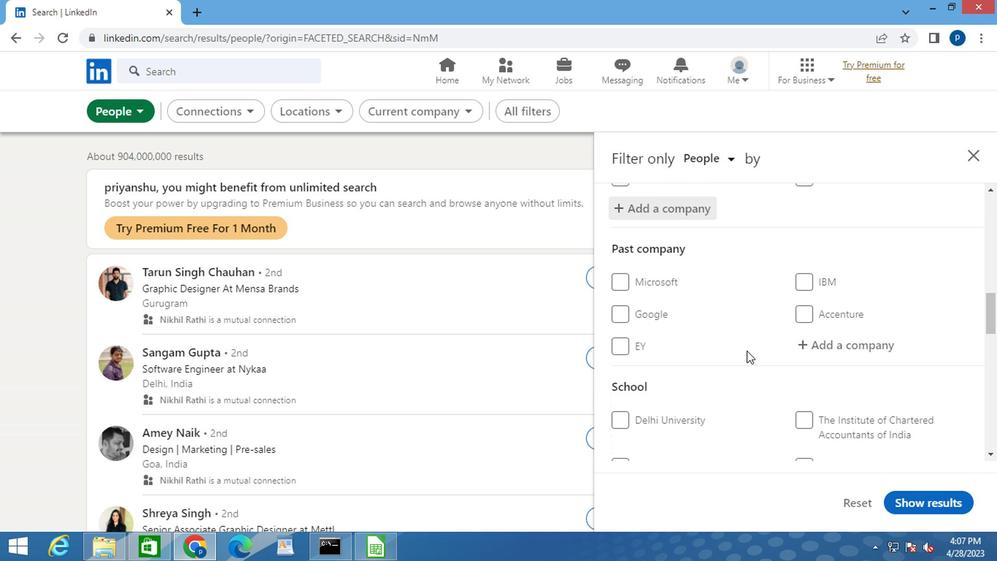 
Action: Mouse moved to (821, 398)
Screenshot: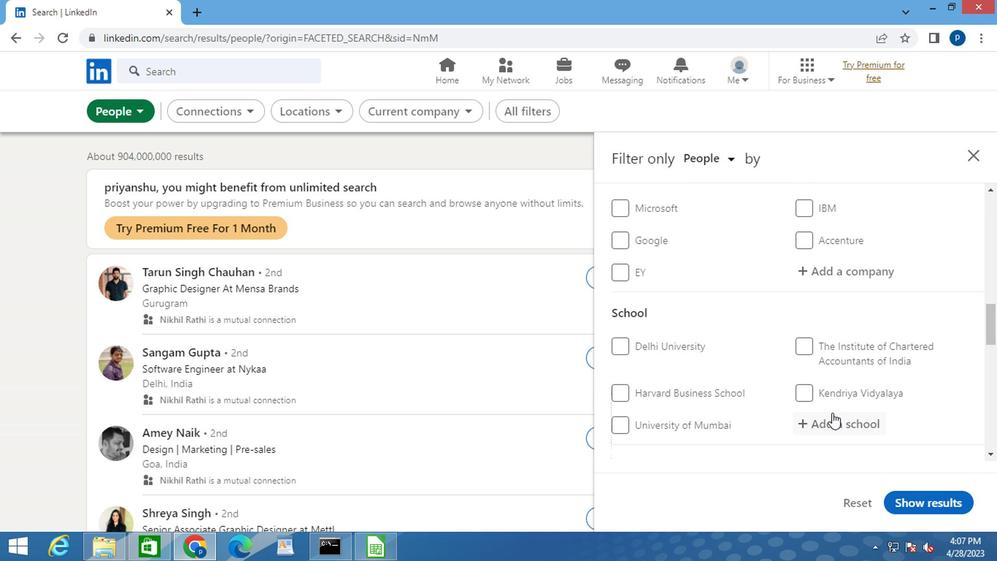 
Action: Mouse scrolled (821, 397) with delta (0, 0)
Screenshot: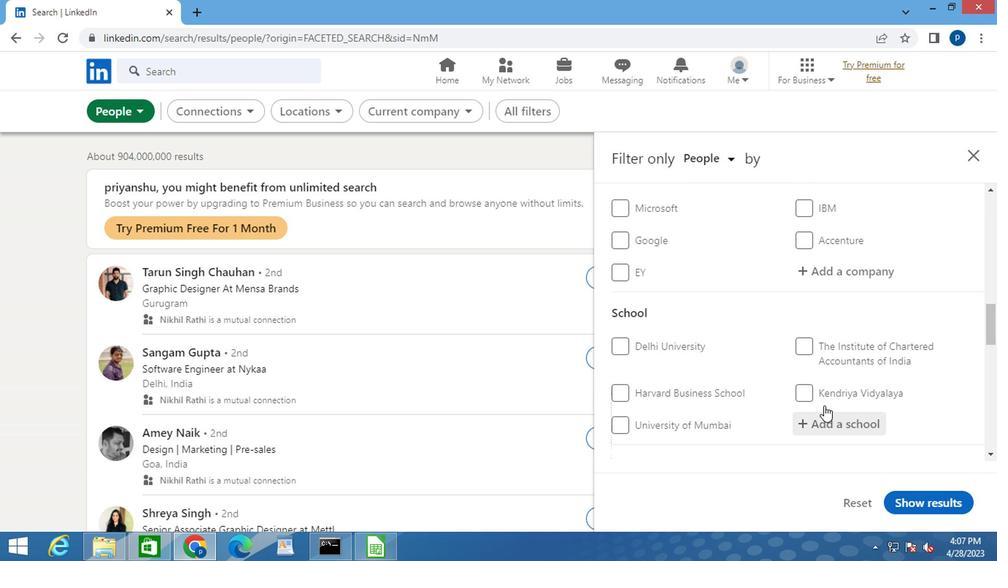 
Action: Mouse moved to (816, 354)
Screenshot: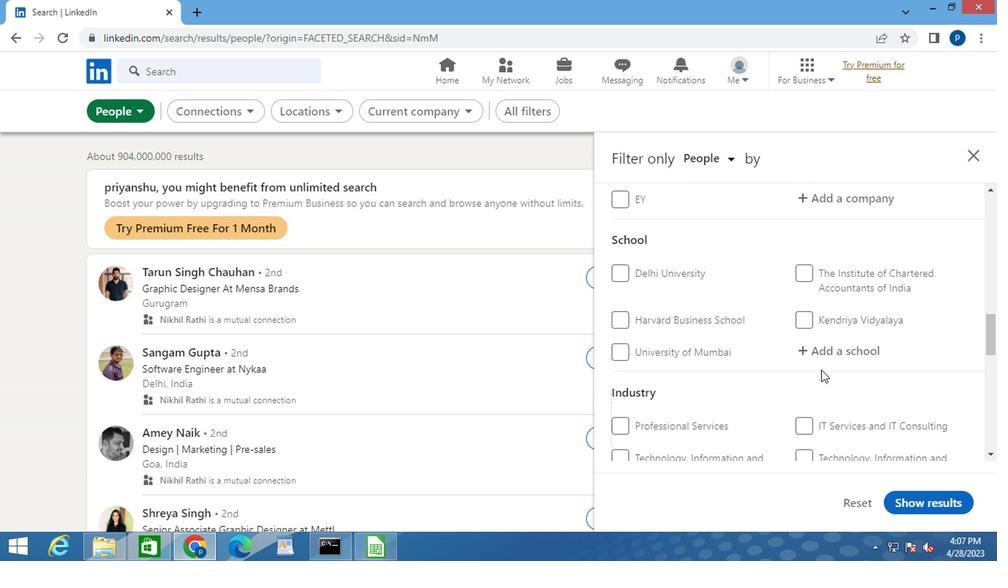 
Action: Mouse pressed left at (816, 354)
Screenshot: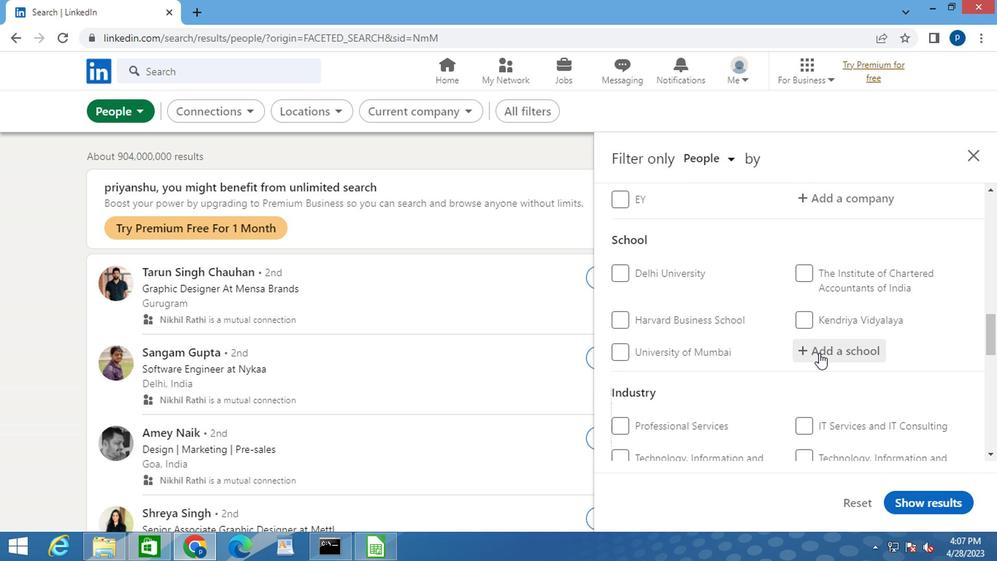
Action: Key pressed <Key.caps_lock>C<Key.caps_lock>AREERS<Key.space>FOR<Key.space>ENGIN
Screenshot: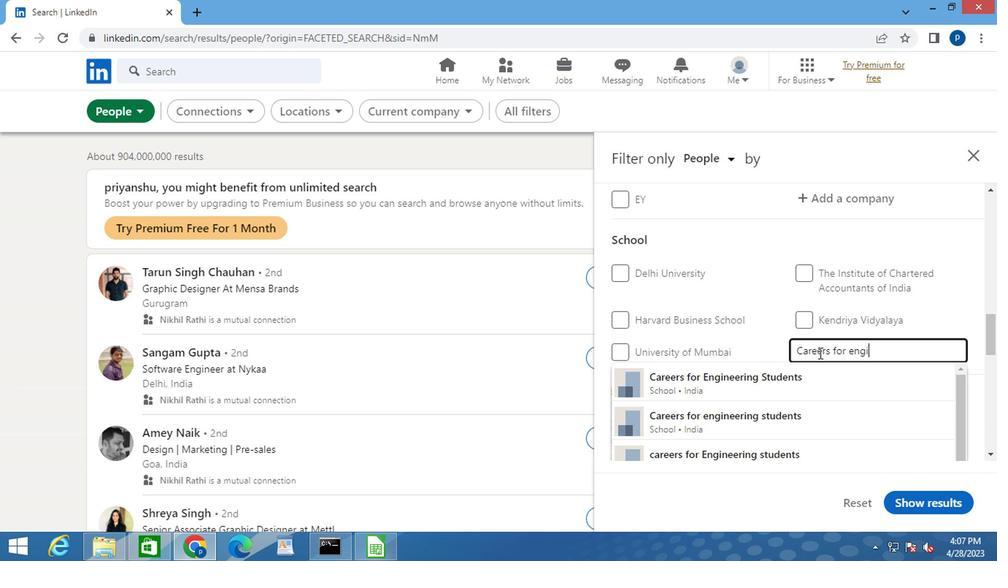 
Action: Mouse moved to (745, 376)
Screenshot: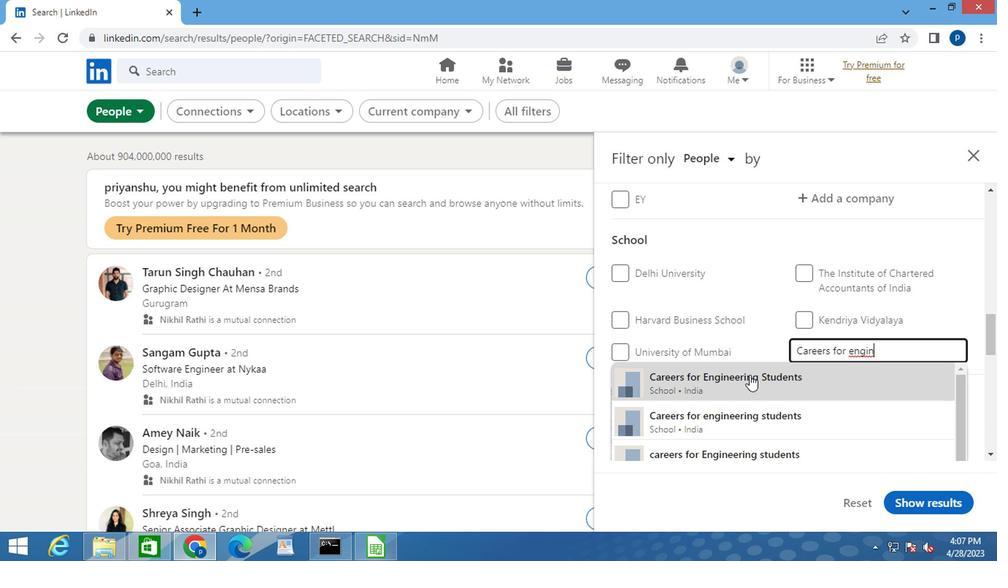 
Action: Mouse pressed left at (745, 376)
Screenshot: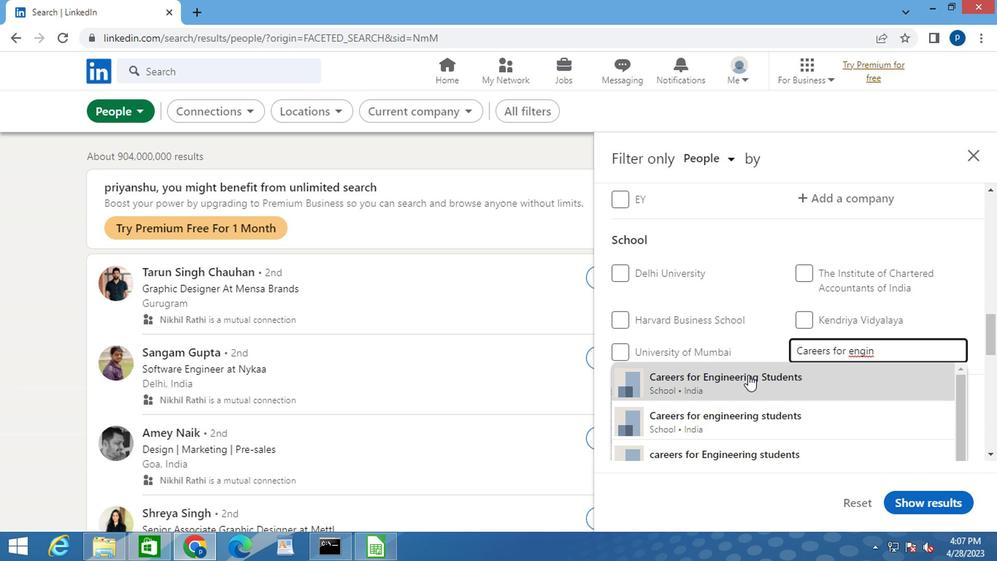 
Action: Mouse moved to (718, 352)
Screenshot: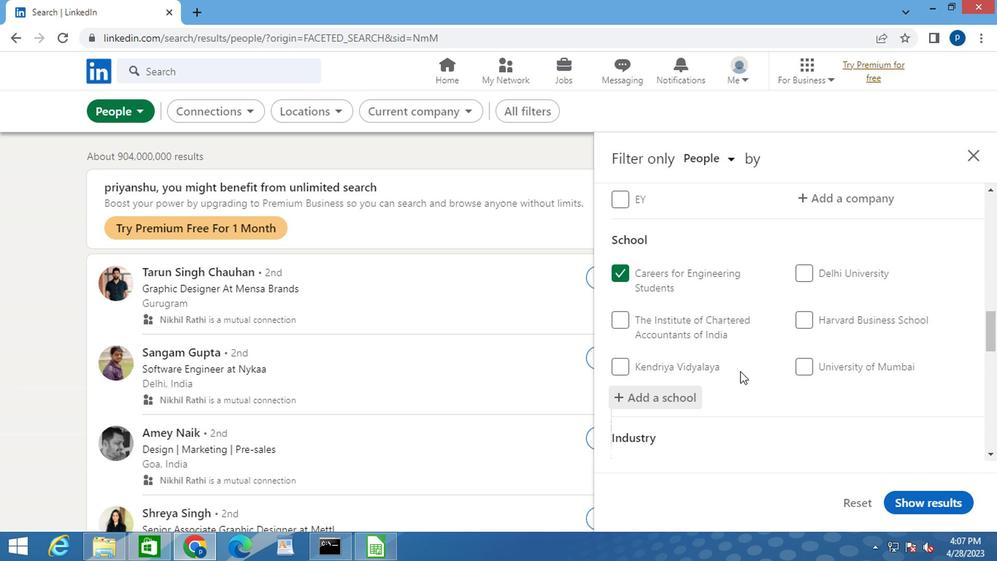 
Action: Mouse scrolled (718, 351) with delta (0, -1)
Screenshot: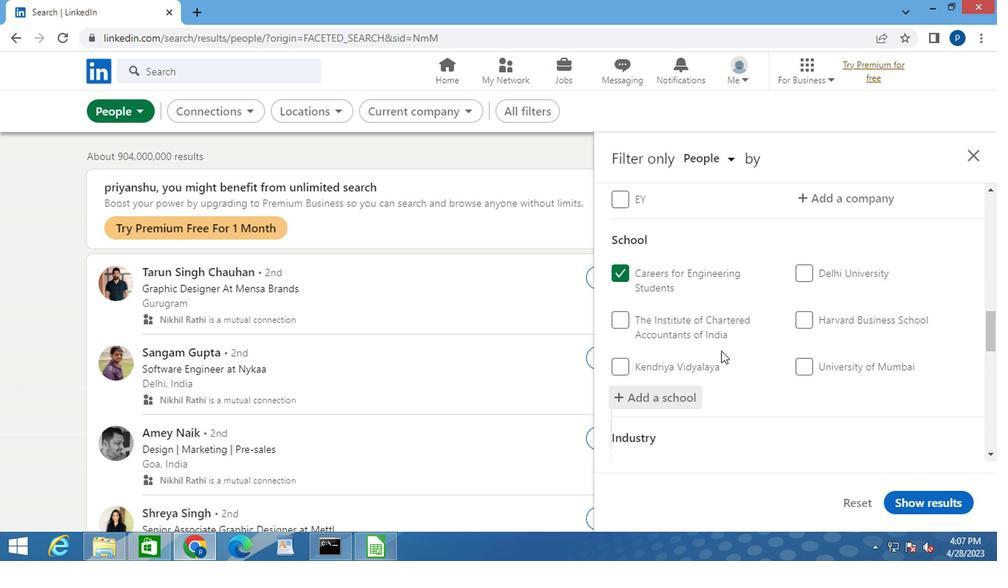 
Action: Mouse scrolled (718, 351) with delta (0, -1)
Screenshot: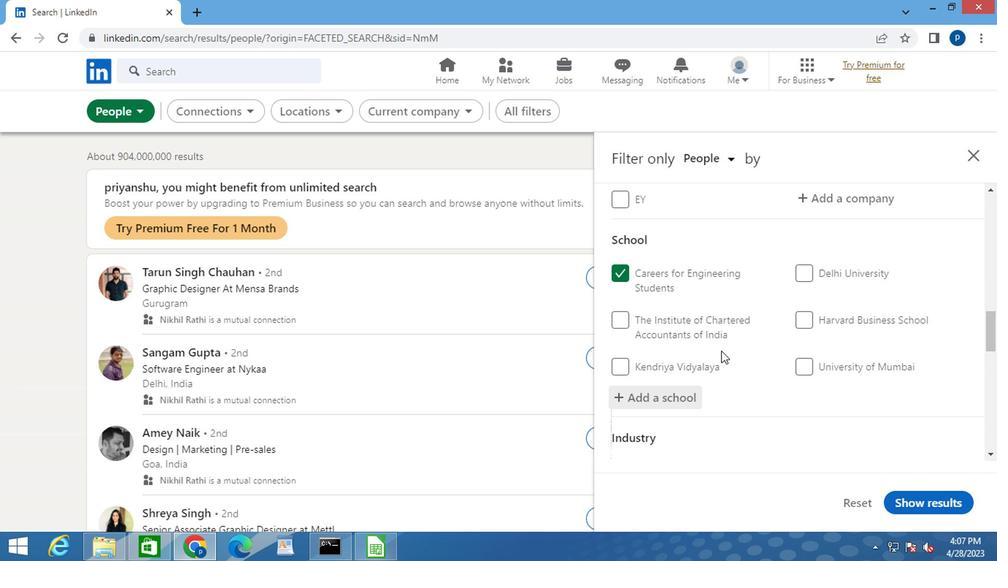 
Action: Mouse moved to (708, 343)
Screenshot: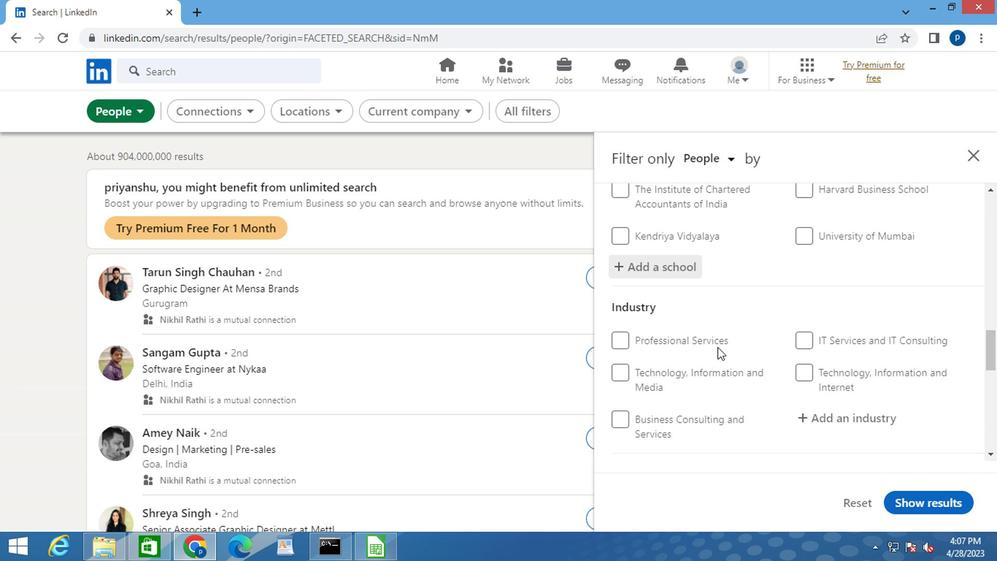 
Action: Mouse scrolled (708, 342) with delta (0, -1)
Screenshot: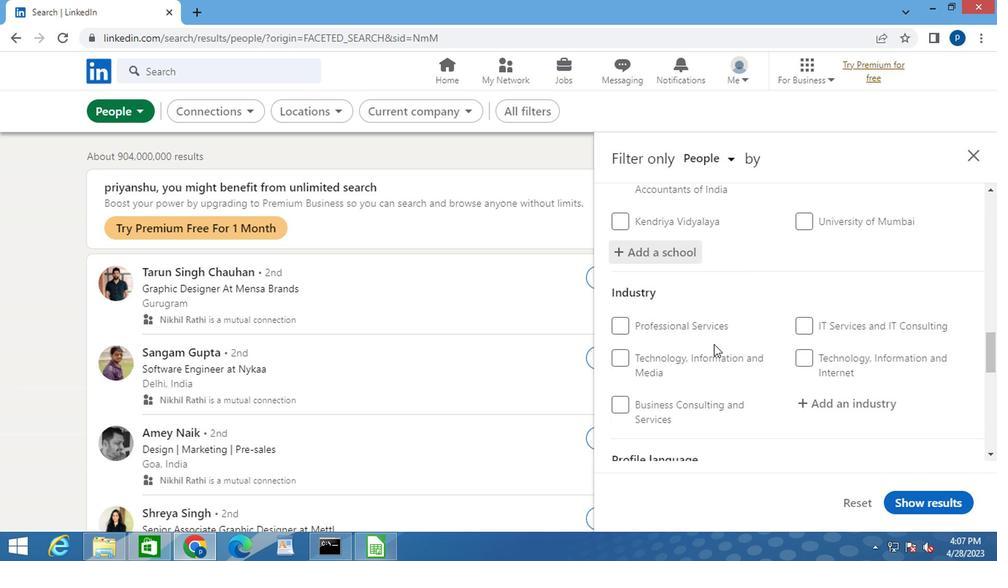 
Action: Mouse scrolled (708, 342) with delta (0, -1)
Screenshot: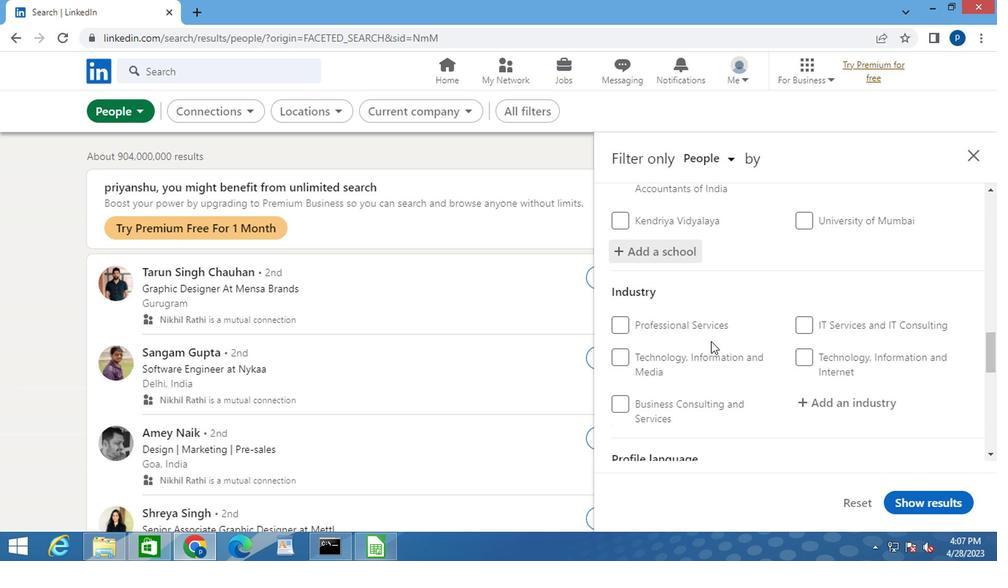 
Action: Mouse moved to (707, 342)
Screenshot: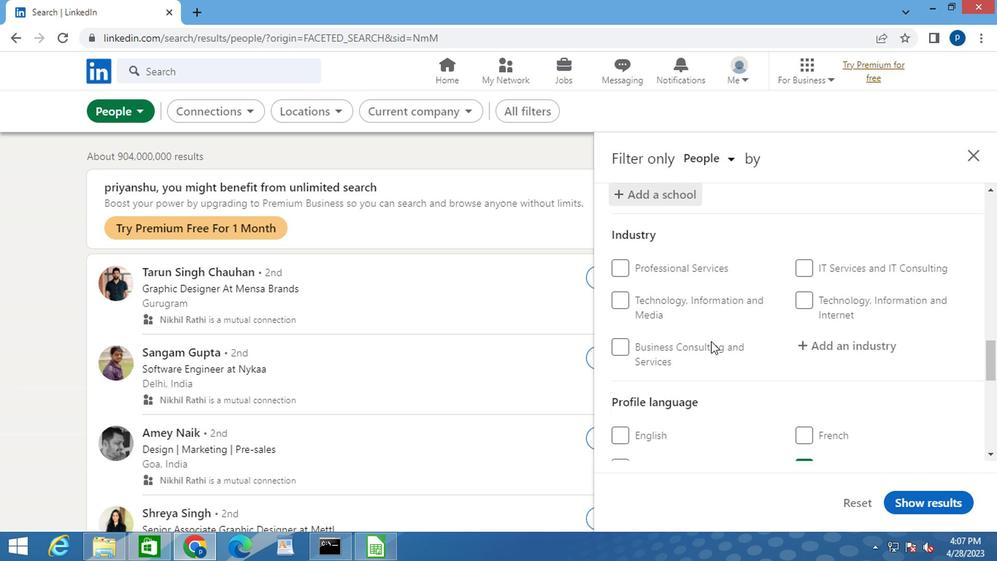 
Action: Mouse scrolled (707, 343) with delta (0, 1)
Screenshot: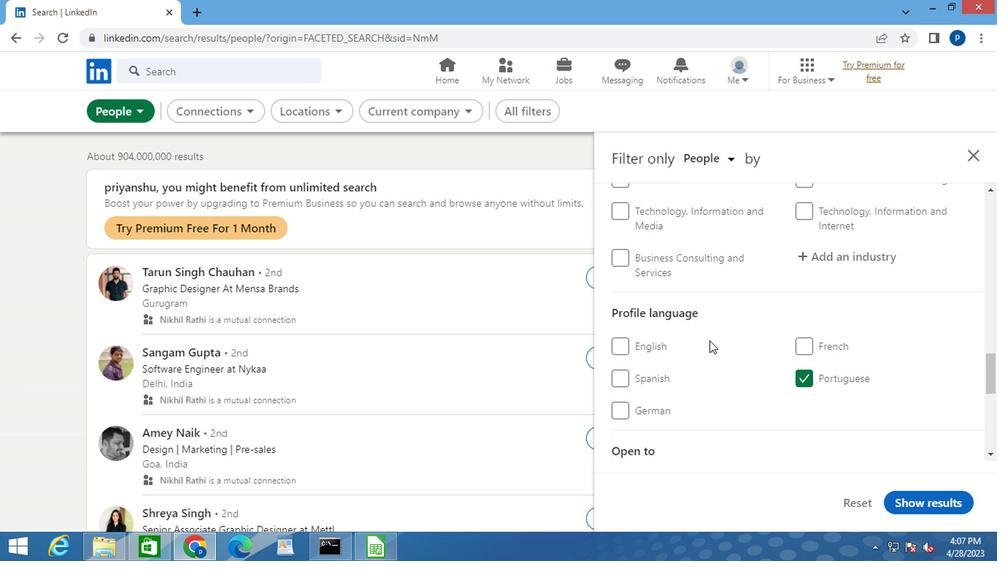 
Action: Mouse moved to (795, 333)
Screenshot: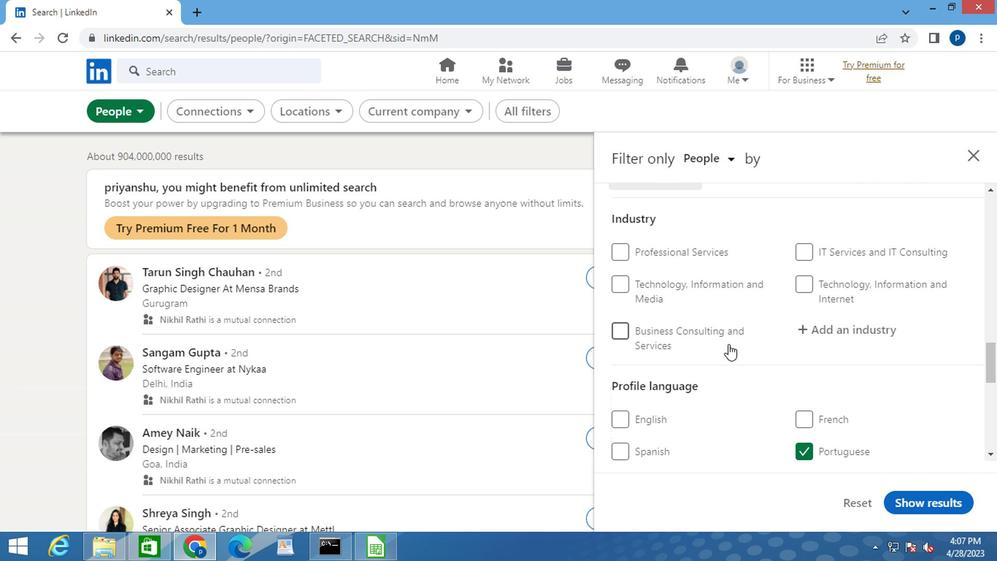 
Action: Mouse pressed left at (795, 333)
Screenshot: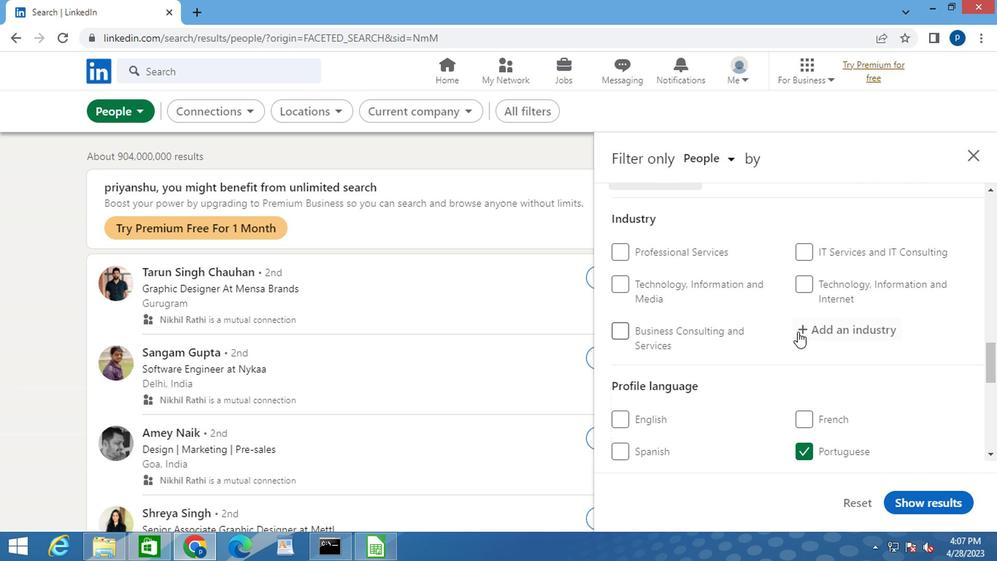 
Action: Mouse moved to (813, 333)
Screenshot: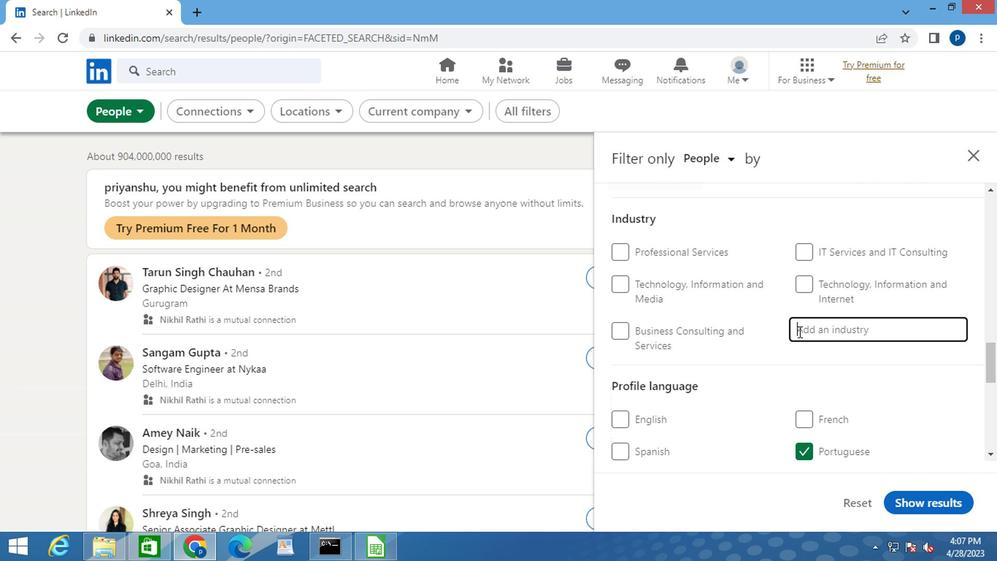 
Action: Key pressed <Key.caps_lock>V<Key.caps_lock>OCATIONAL
Screenshot: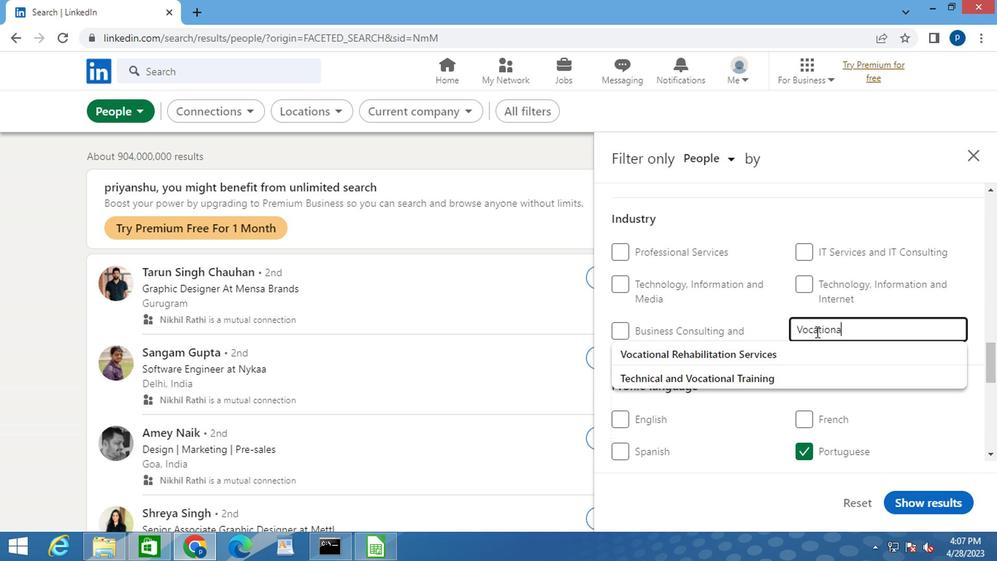 
Action: Mouse moved to (765, 353)
Screenshot: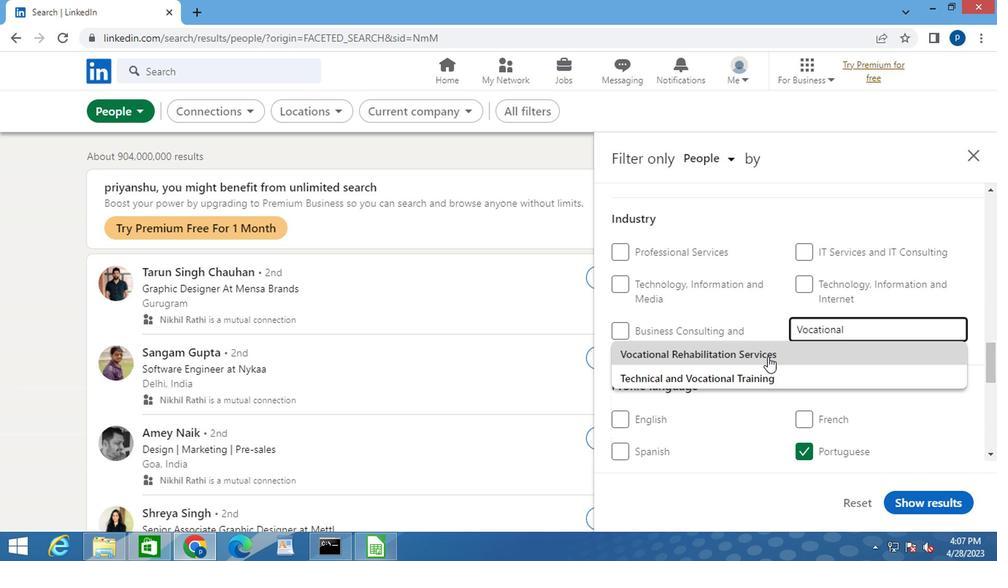 
Action: Mouse pressed left at (765, 353)
Screenshot: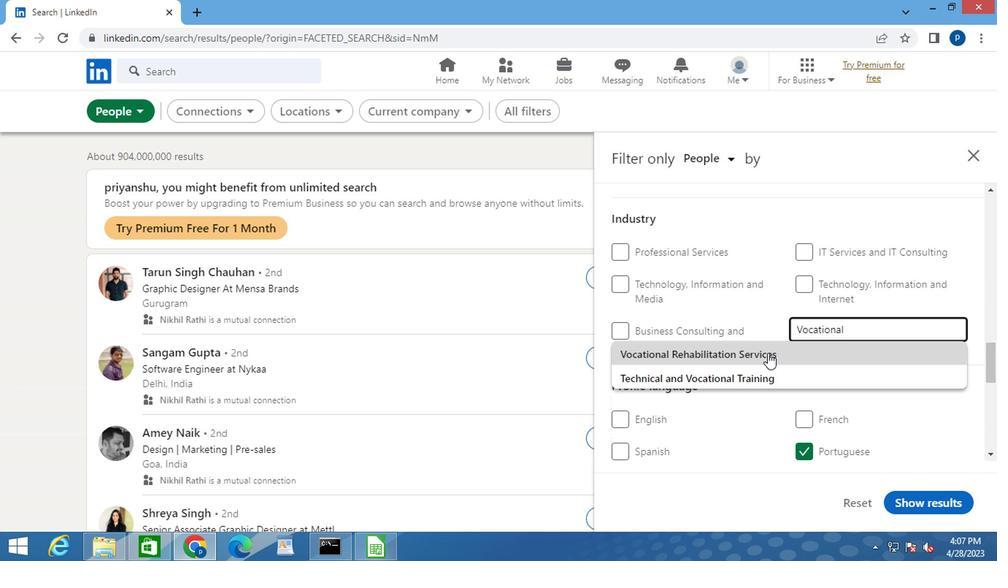 
Action: Mouse moved to (740, 346)
Screenshot: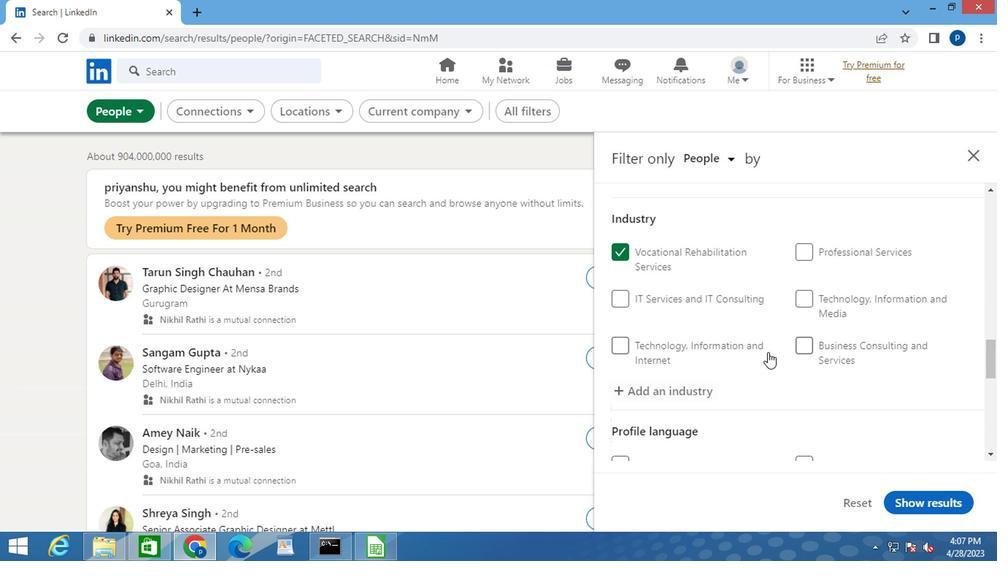 
Action: Mouse scrolled (740, 345) with delta (0, -1)
Screenshot: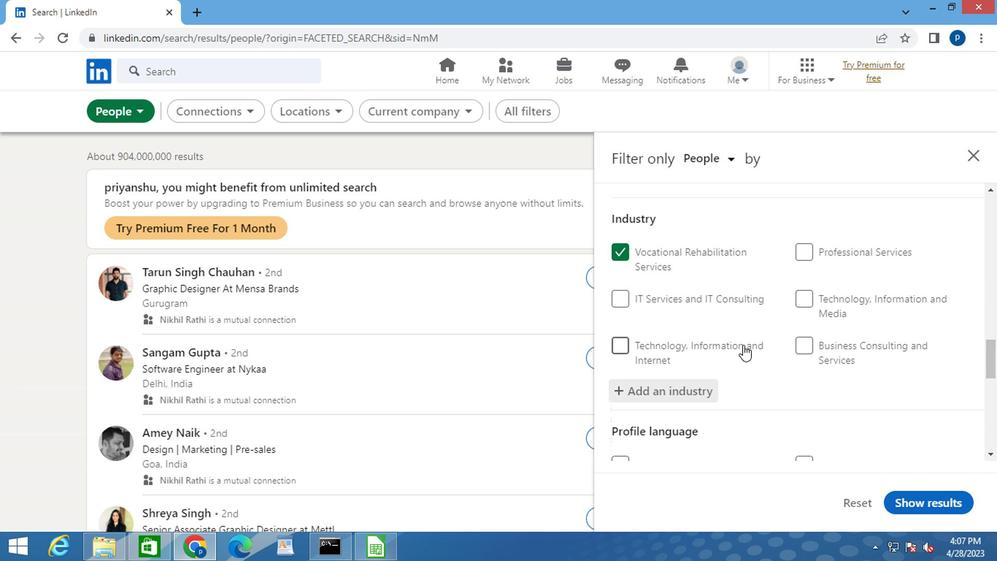 
Action: Mouse scrolled (740, 345) with delta (0, -1)
Screenshot: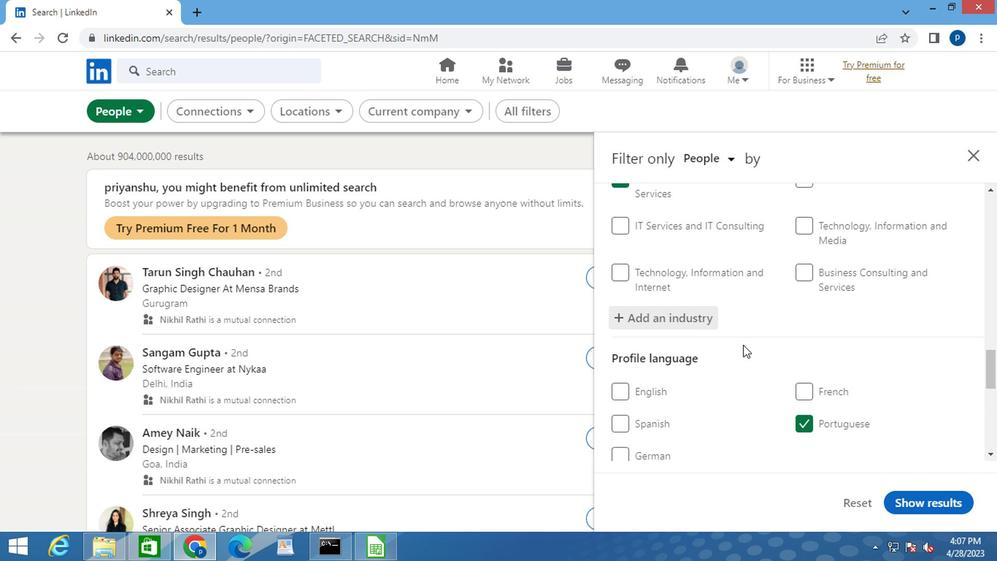 
Action: Mouse moved to (698, 327)
Screenshot: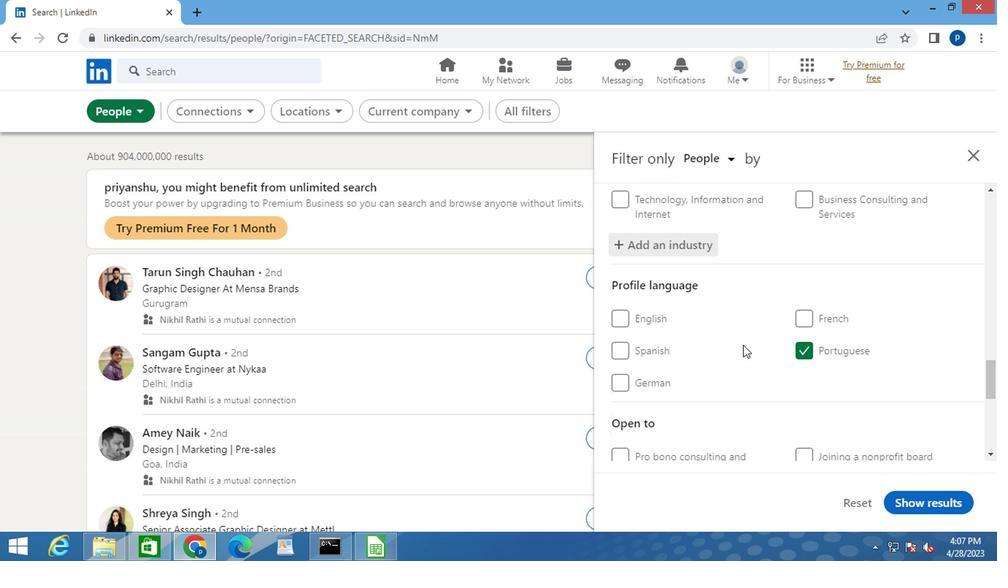 
Action: Mouse scrolled (698, 326) with delta (0, 0)
Screenshot: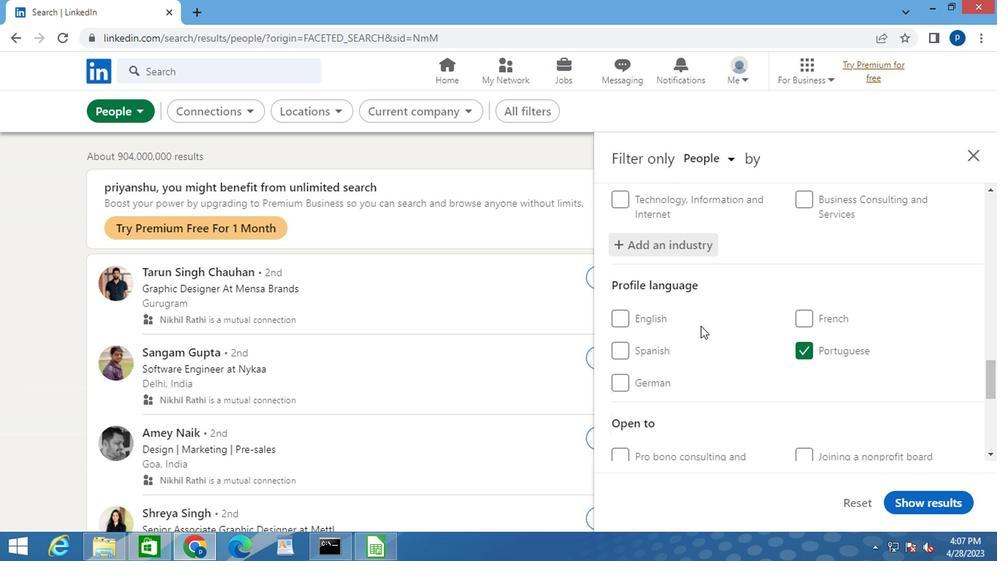 
Action: Mouse moved to (732, 329)
Screenshot: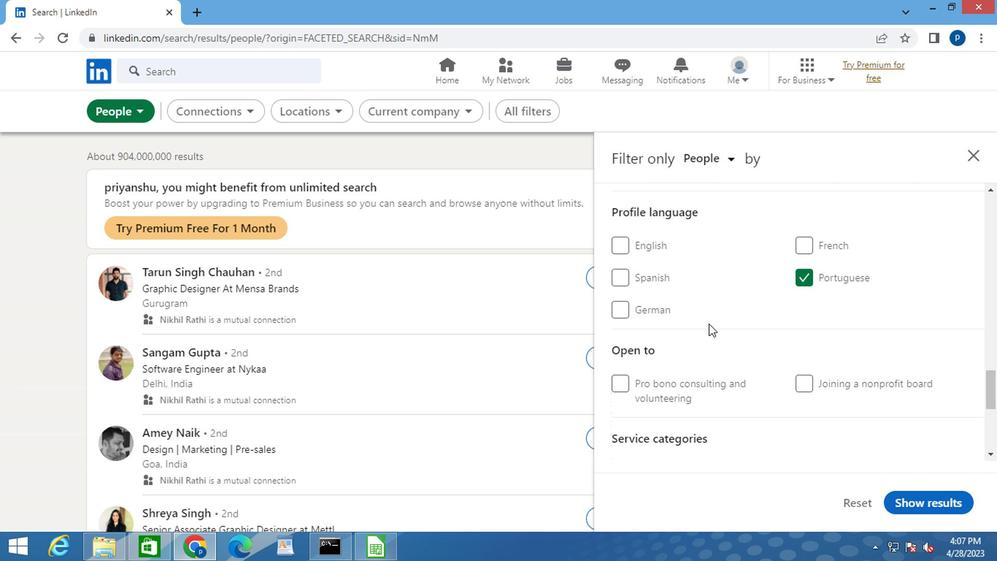 
Action: Mouse scrolled (732, 327) with delta (0, -1)
Screenshot: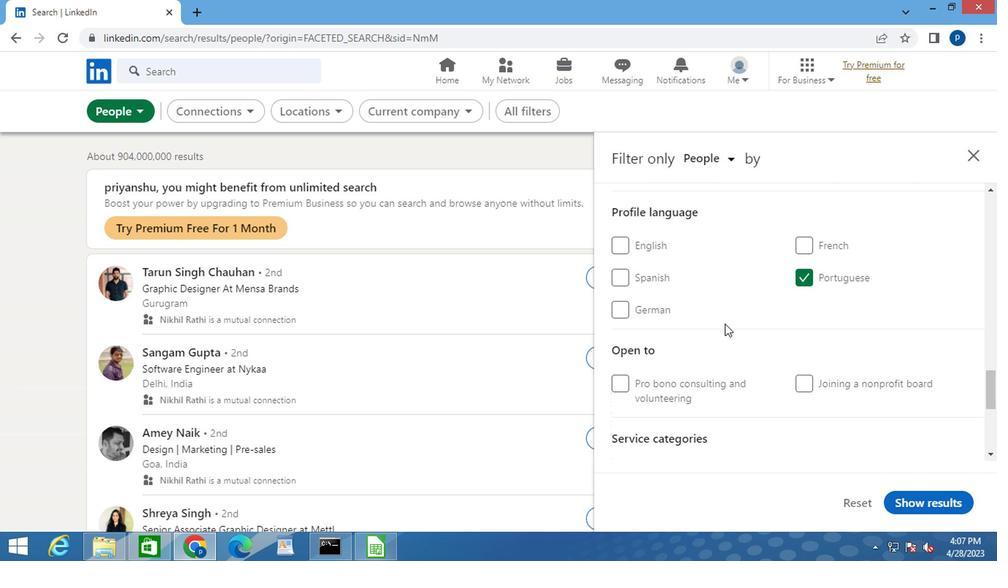 
Action: Mouse moved to (750, 338)
Screenshot: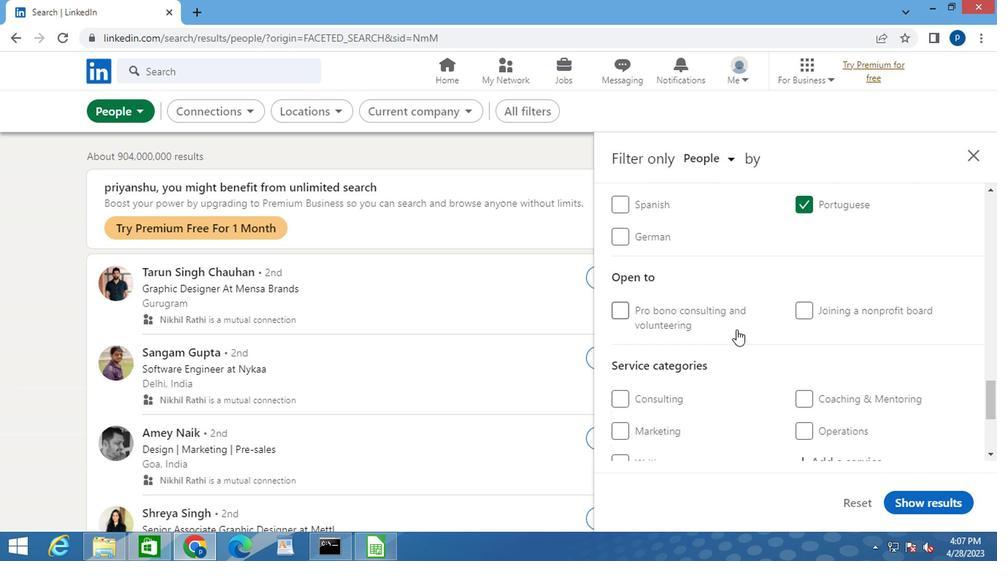 
Action: Mouse scrolled (750, 338) with delta (0, 0)
Screenshot: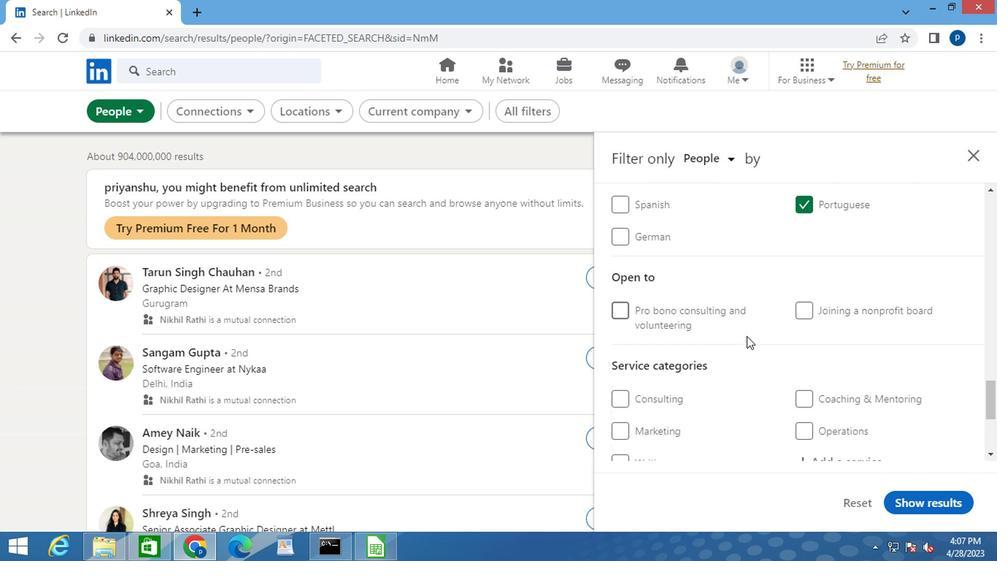 
Action: Mouse moved to (820, 392)
Screenshot: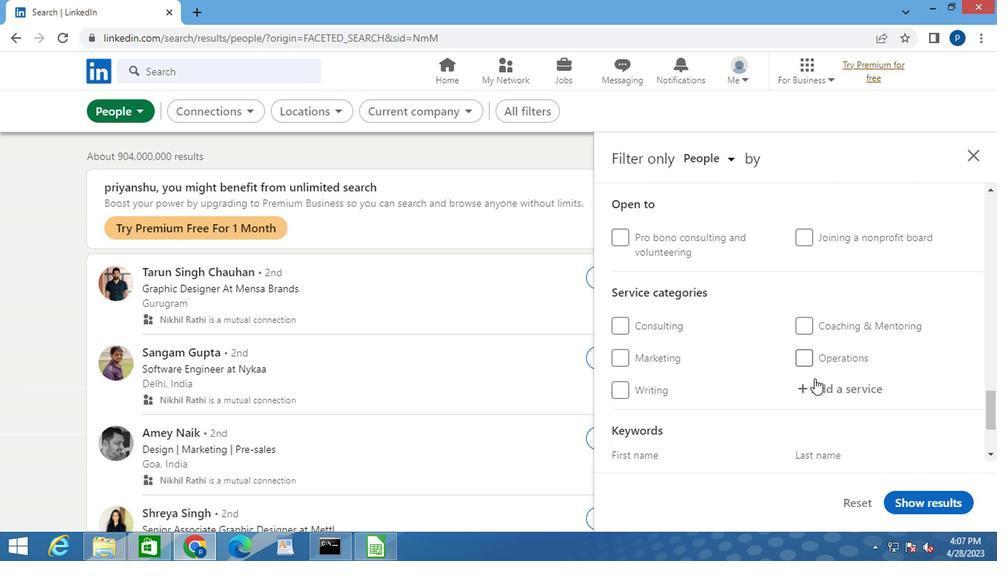 
Action: Mouse pressed left at (820, 392)
Screenshot: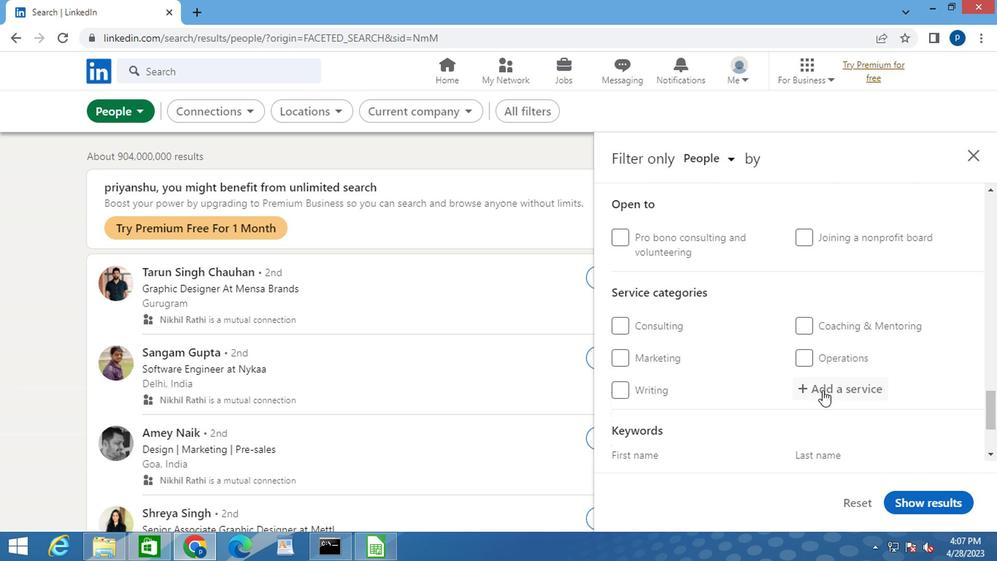 
Action: Mouse moved to (821, 392)
Screenshot: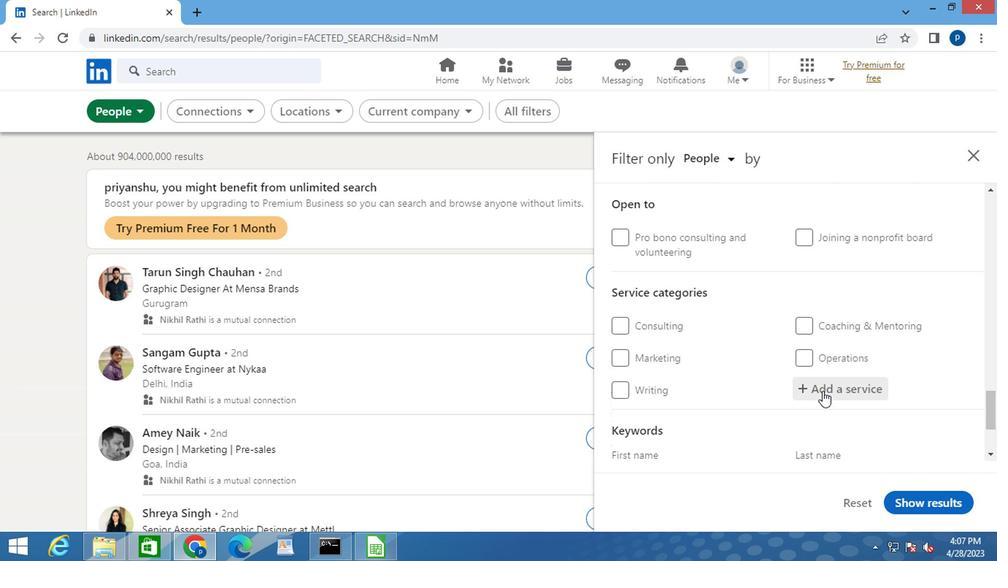 
Action: Key pressed <Key.caps_lock>M<Key.caps_lock>ANAGEMENT<Key.space><Key.caps_lock><Key.caps_lock>ON
Screenshot: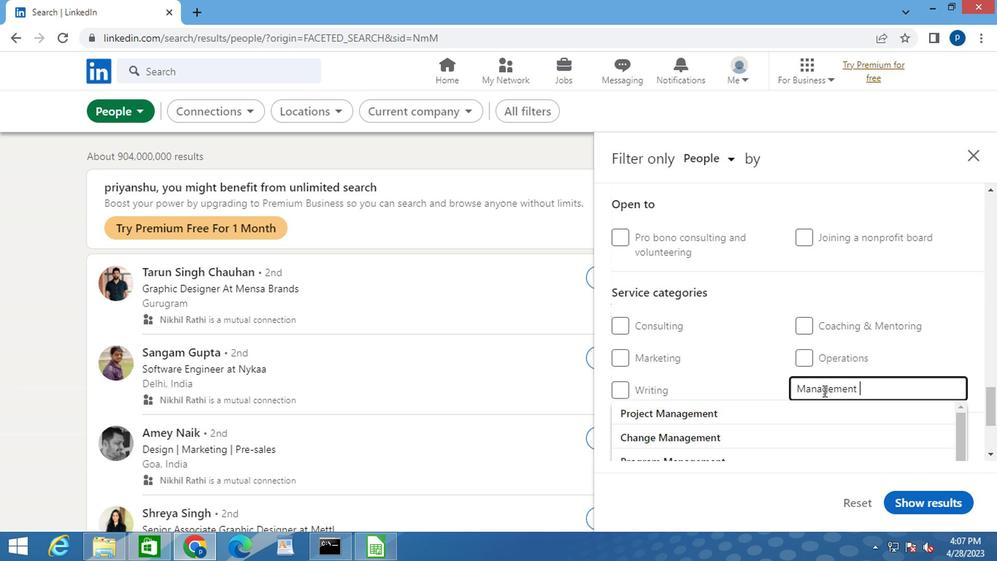 
Action: Mouse moved to (747, 413)
Screenshot: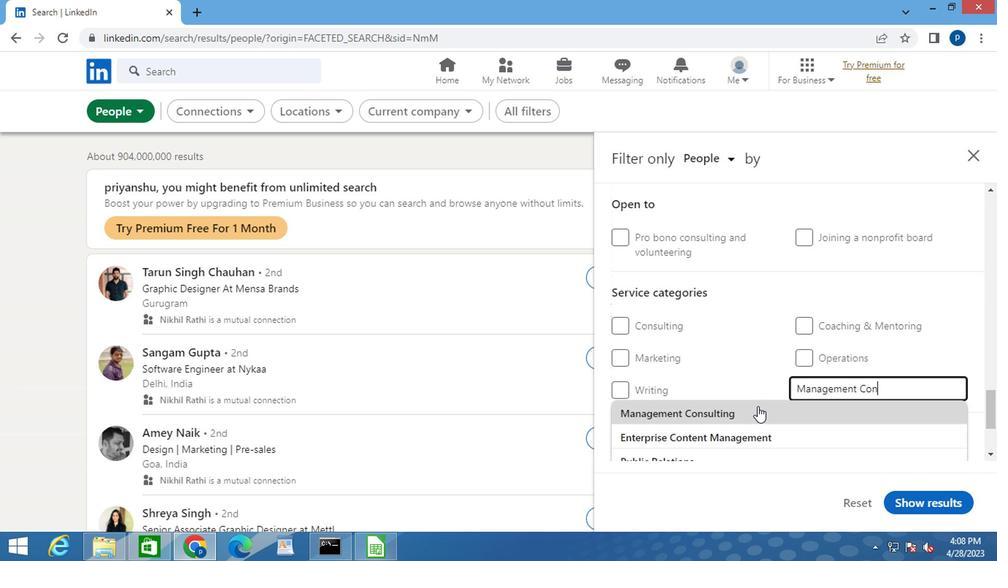 
Action: Mouse pressed left at (747, 413)
Screenshot: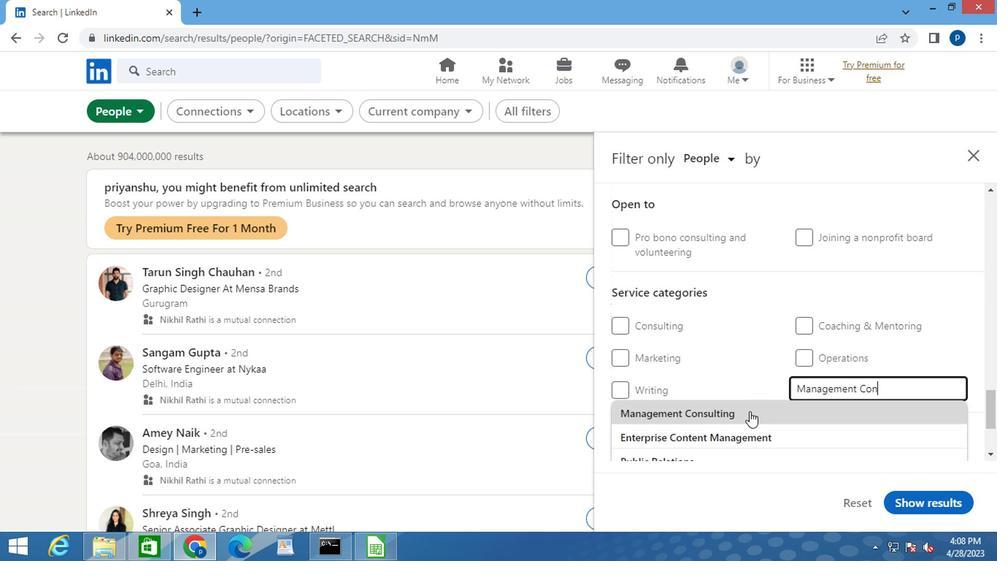 
Action: Mouse moved to (738, 372)
Screenshot: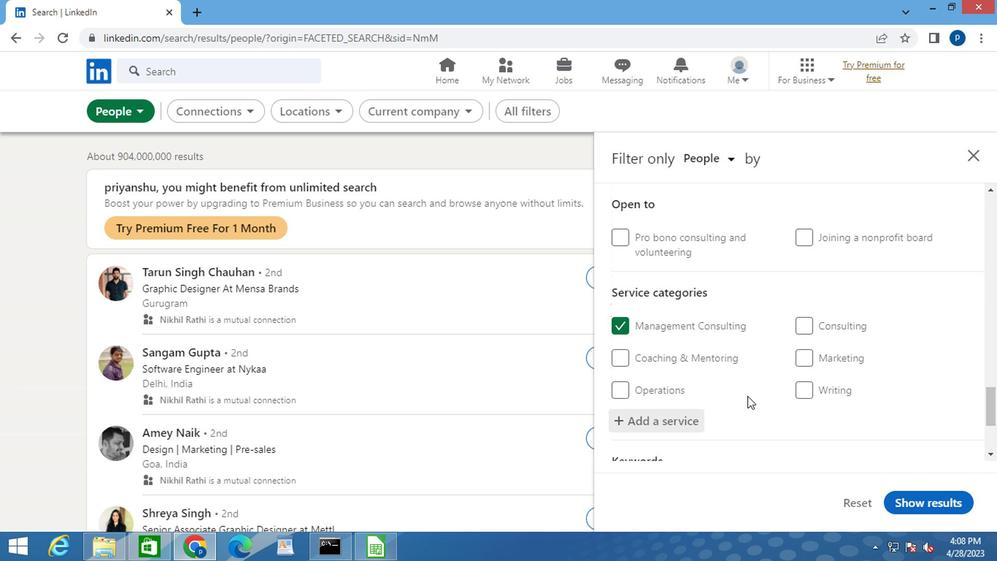 
Action: Mouse scrolled (738, 371) with delta (0, -1)
Screenshot: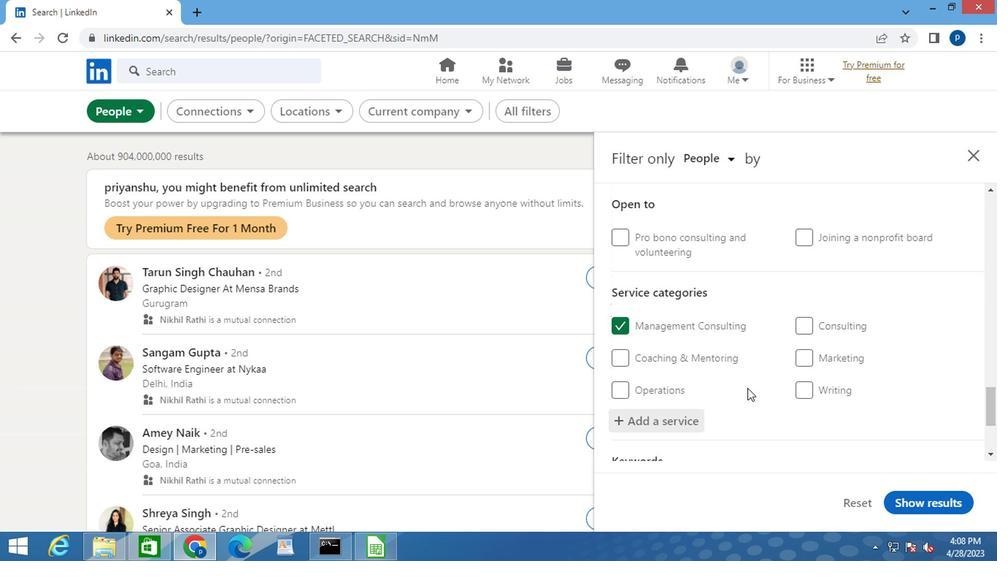 
Action: Mouse scrolled (738, 371) with delta (0, -1)
Screenshot: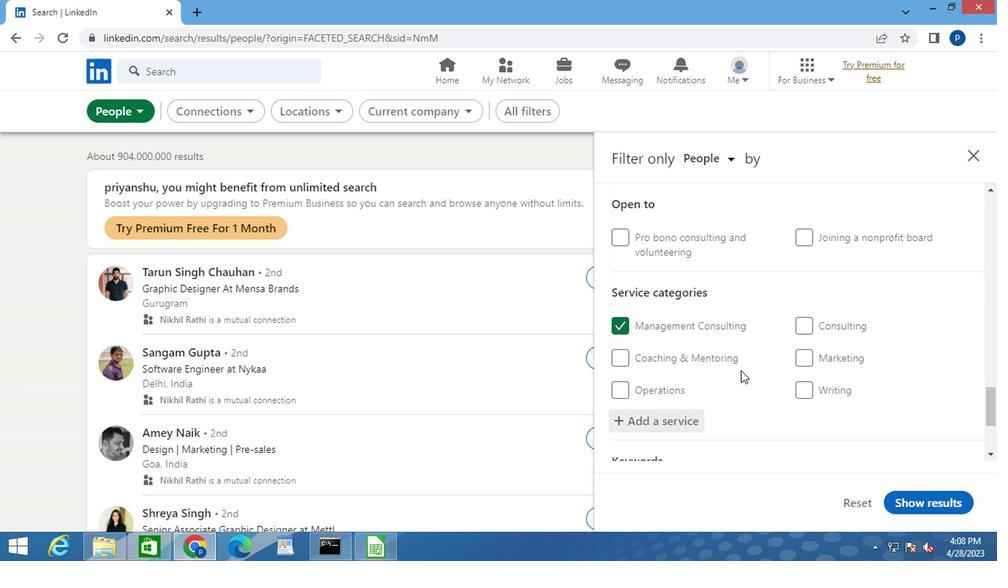 
Action: Mouse scrolled (738, 371) with delta (0, -1)
Screenshot: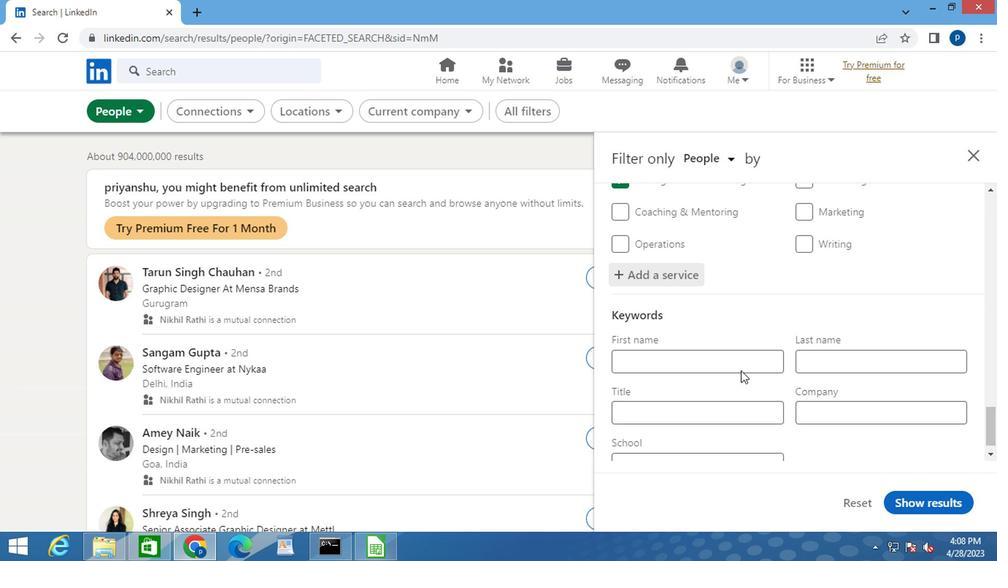 
Action: Mouse moved to (649, 399)
Screenshot: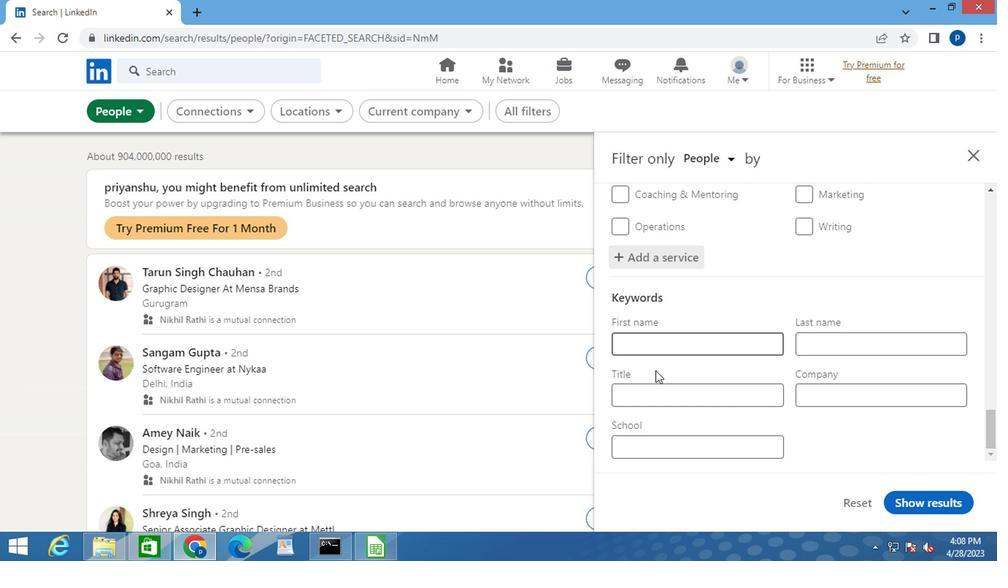 
Action: Mouse pressed left at (649, 399)
Screenshot: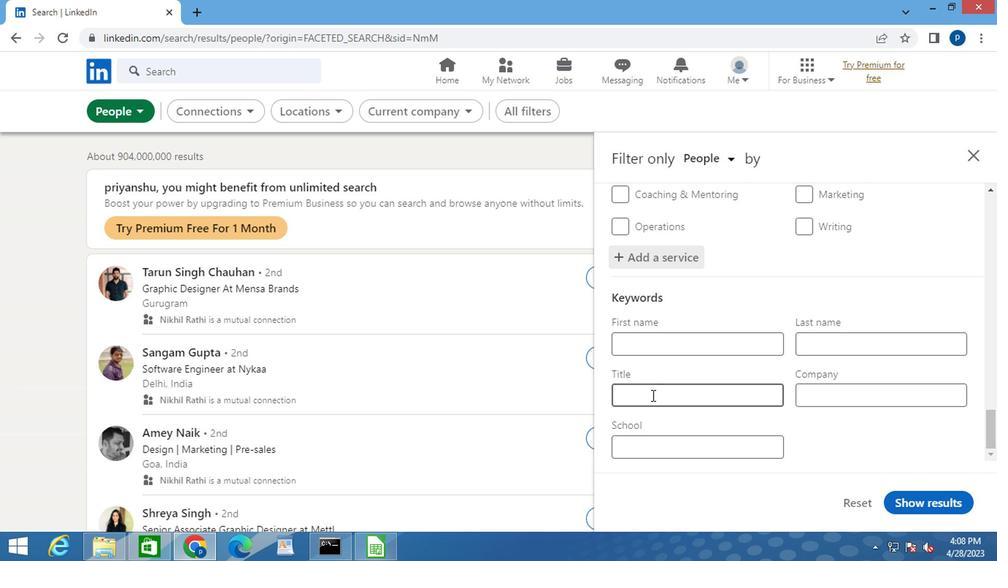 
Action: Key pressed <Key.caps_lock>B<Key.caps_lock>USINESS<Key.space><Key.caps_lock>M<Key.caps_lock>ANAGER<Key.space>
Screenshot: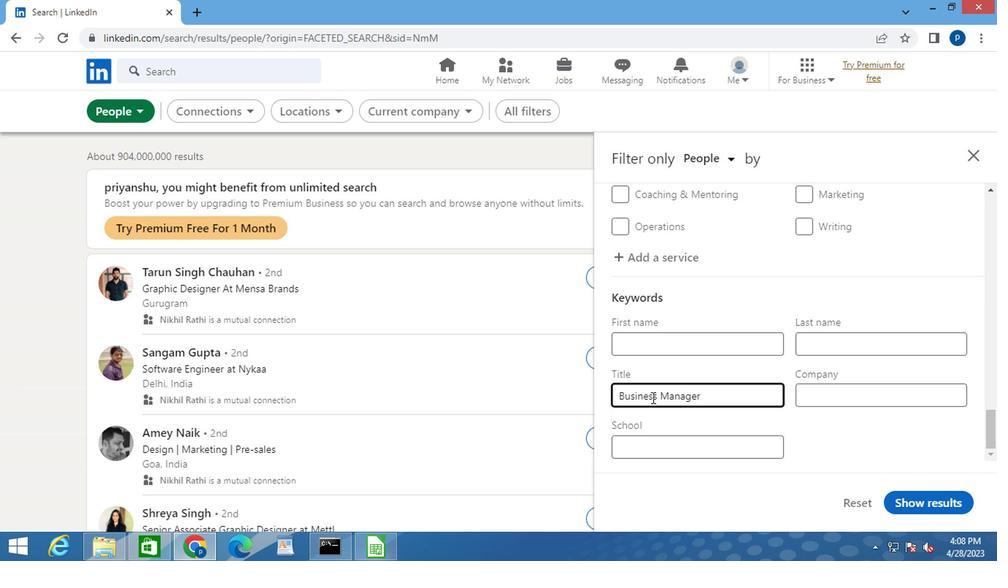 
Action: Mouse moved to (914, 497)
Screenshot: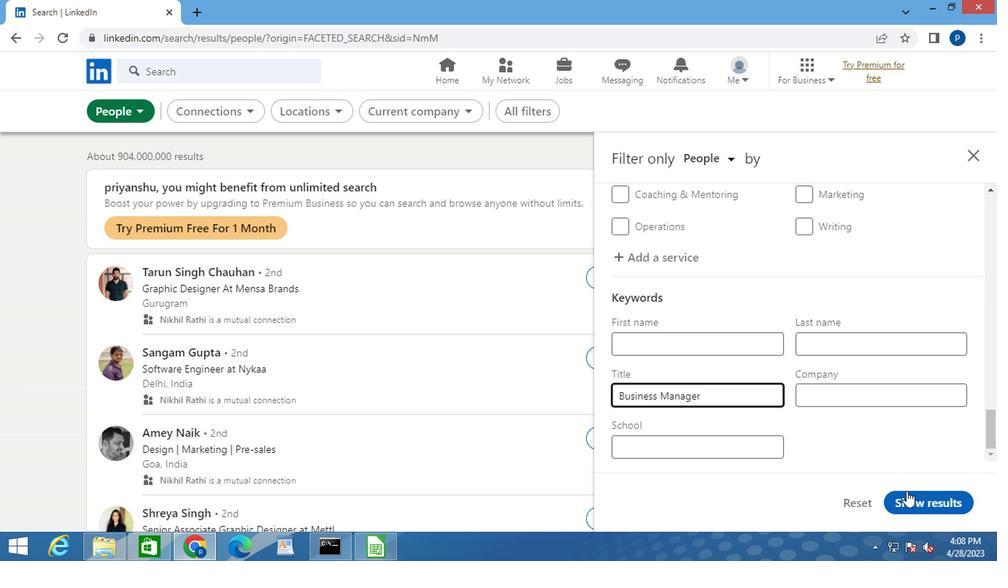 
Action: Mouse pressed left at (914, 497)
Screenshot: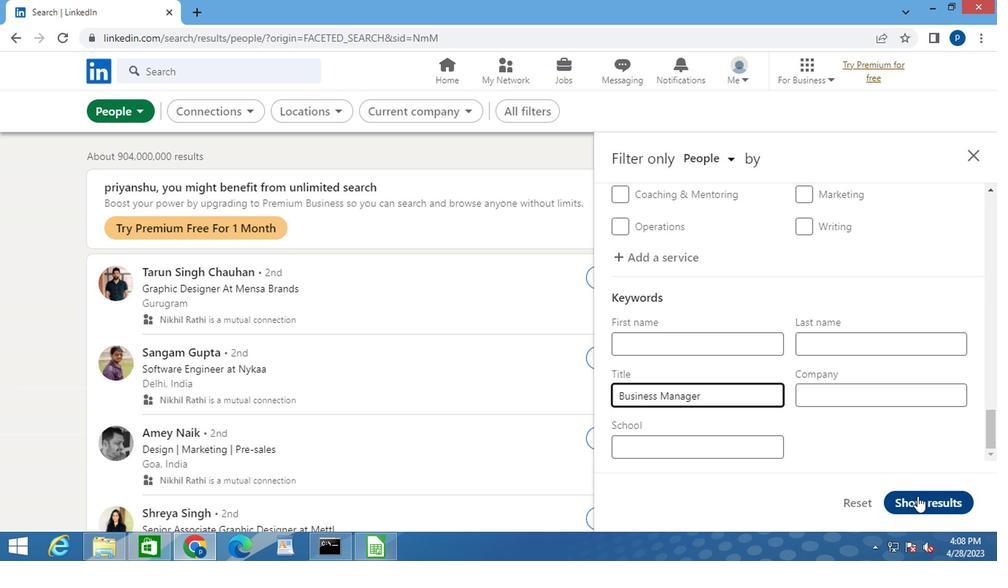 
Action: Mouse moved to (914, 497)
Screenshot: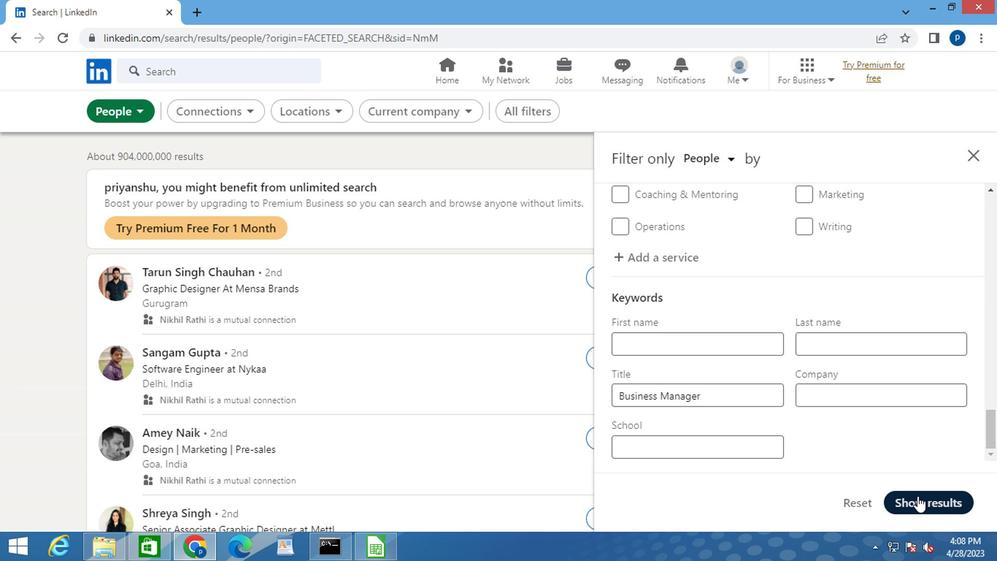 
